 Task: Find connections with filter location Kottagūdem with filter topic #propertywith filter profile language Spanish with filter current company Barclays in India with filter school NIRMA UNIVERSITY with filter industry Professional Training and Coaching with filter service category Technical with filter keywords title Chief Executive Officer
Action: Mouse moved to (293, 187)
Screenshot: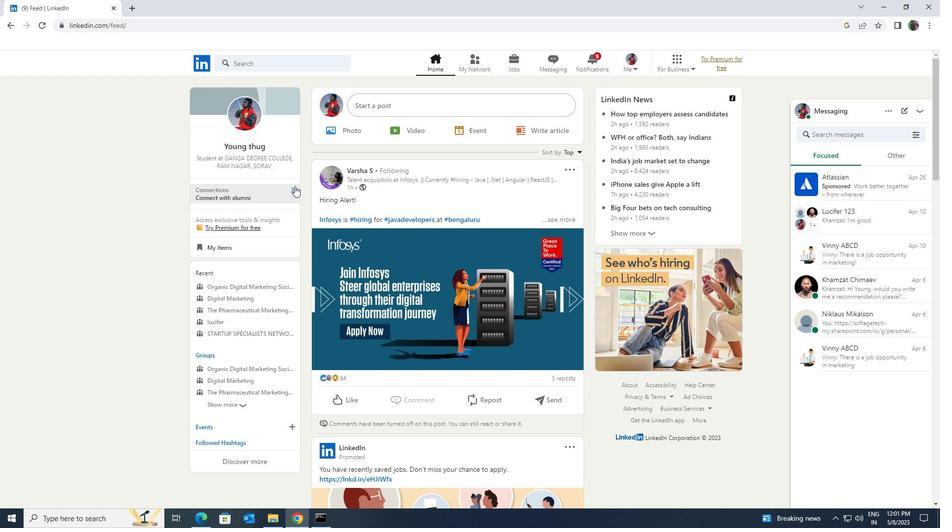 
Action: Mouse pressed left at (293, 187)
Screenshot: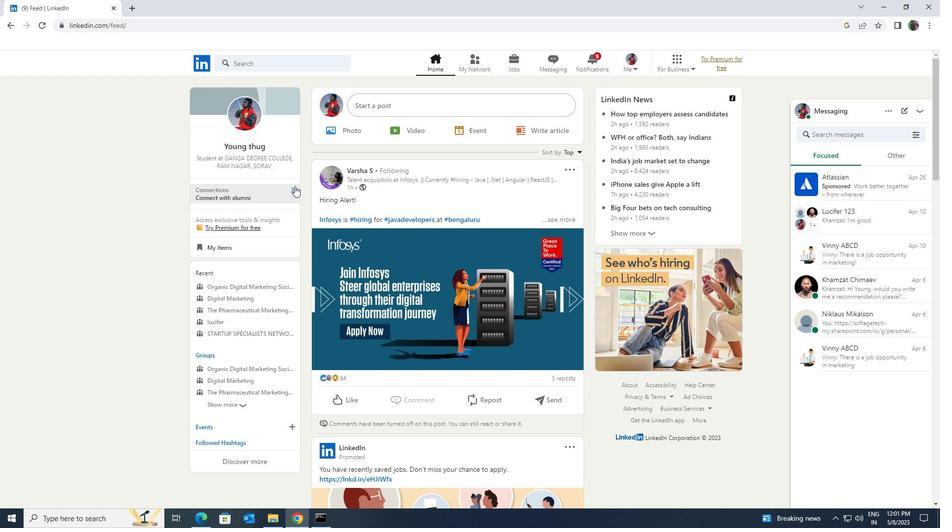 
Action: Mouse moved to (286, 117)
Screenshot: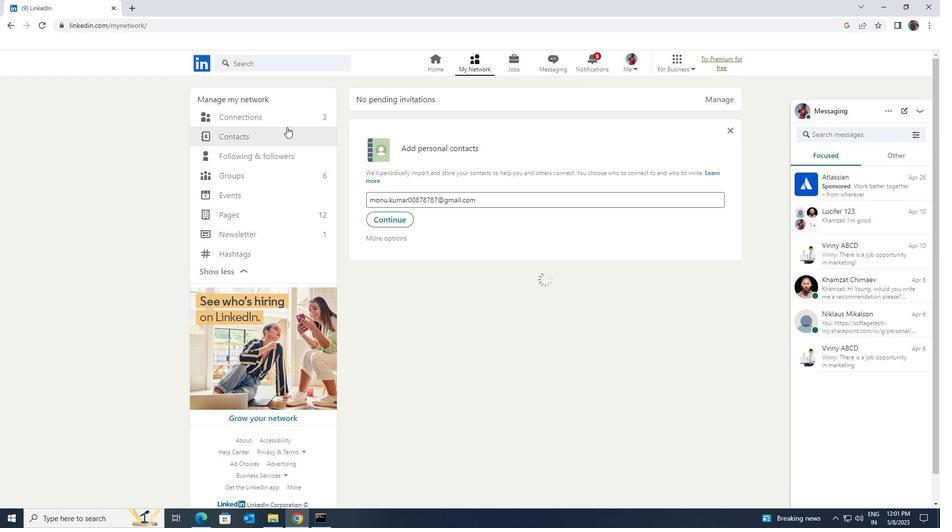 
Action: Mouse pressed left at (286, 117)
Screenshot: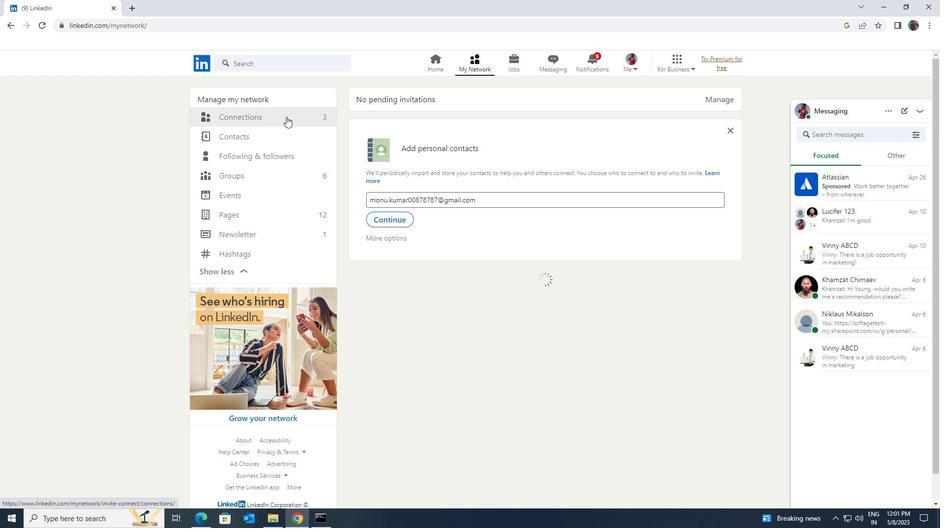 
Action: Mouse moved to (534, 118)
Screenshot: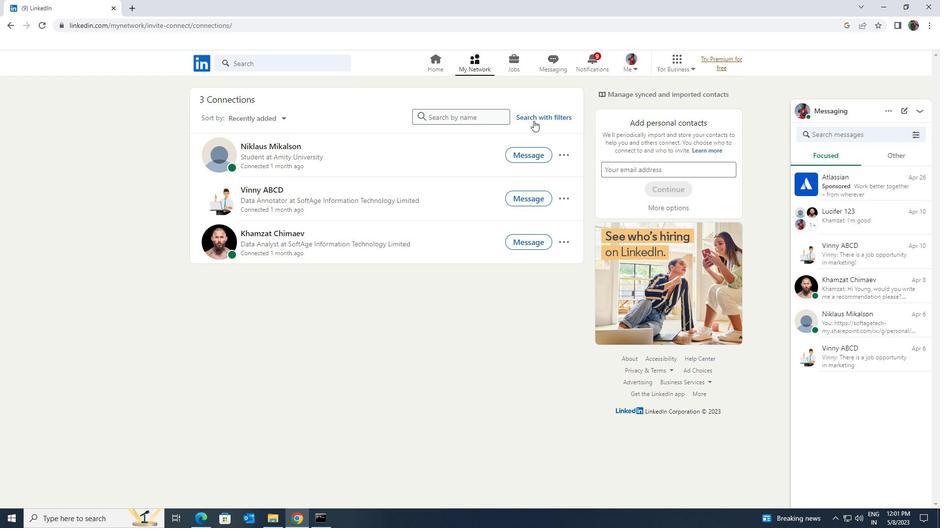 
Action: Mouse pressed left at (534, 118)
Screenshot: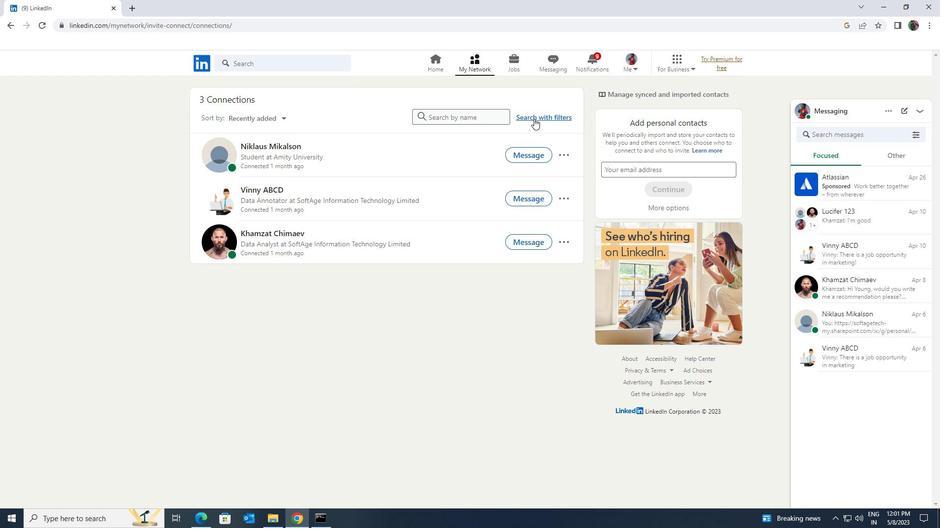
Action: Mouse moved to (503, 92)
Screenshot: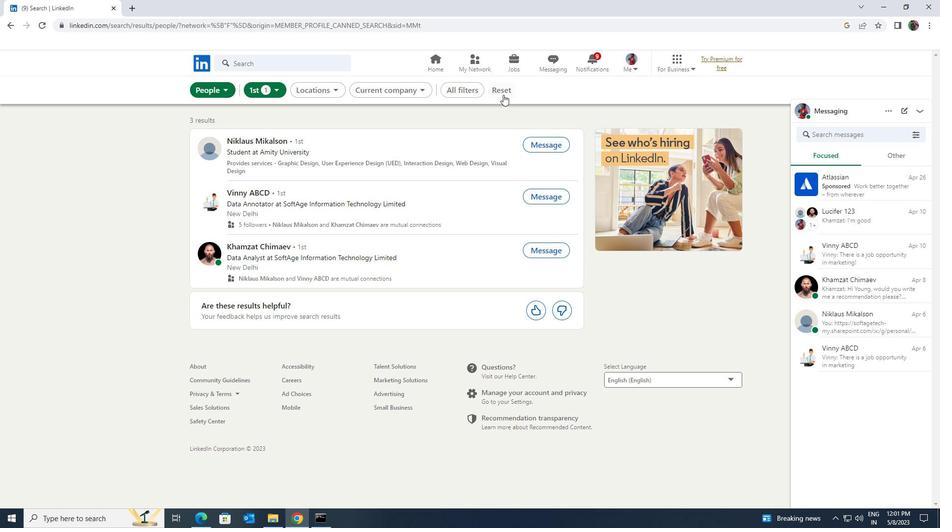 
Action: Mouse pressed left at (503, 92)
Screenshot: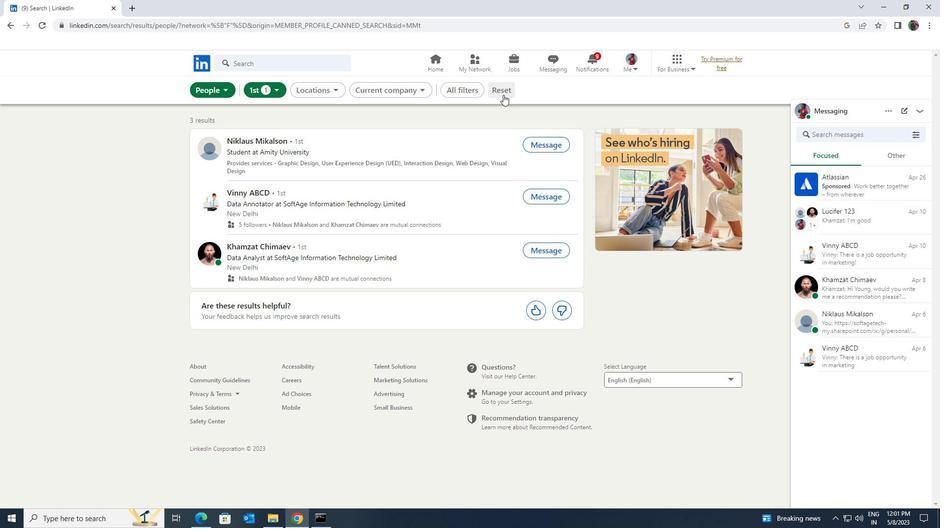 
Action: Mouse moved to (473, 92)
Screenshot: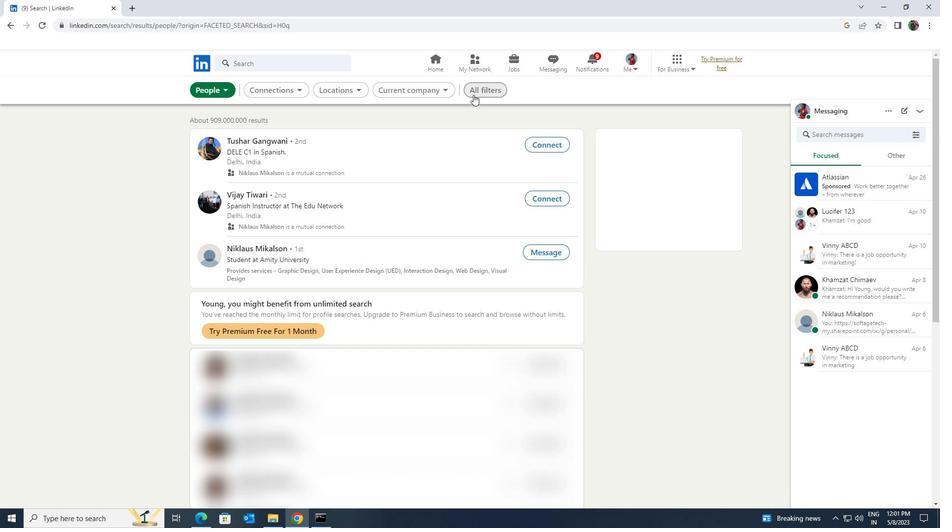 
Action: Mouse pressed left at (473, 92)
Screenshot: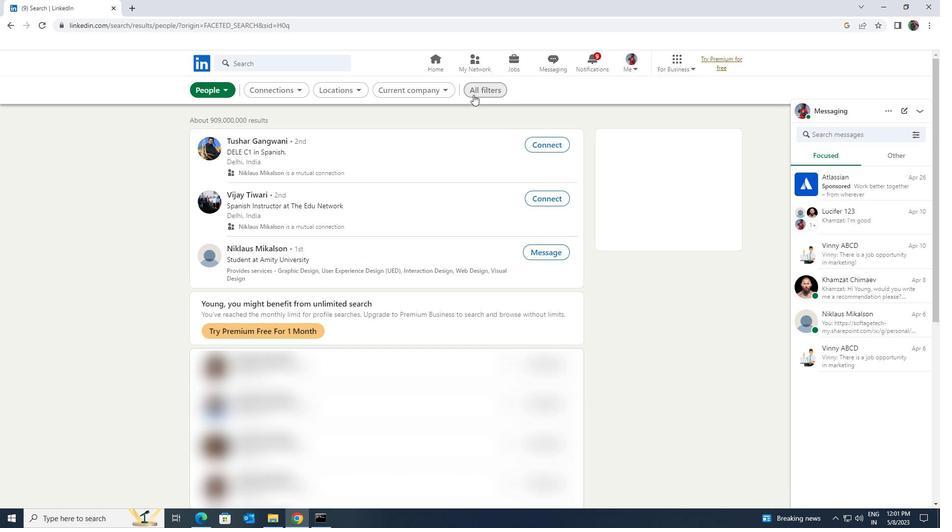 
Action: Mouse moved to (813, 386)
Screenshot: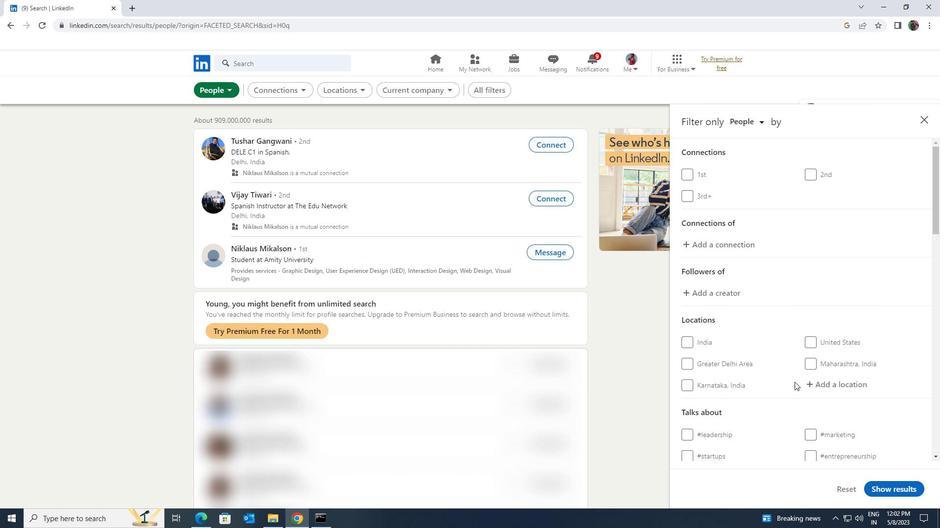 
Action: Mouse pressed left at (813, 386)
Screenshot: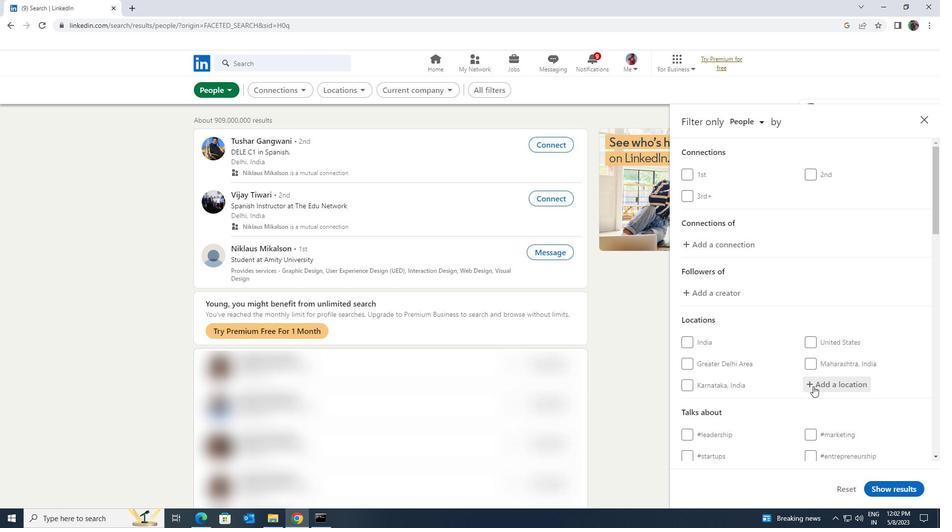 
Action: Key pressed <Key.shift>KOTTAGU
Screenshot: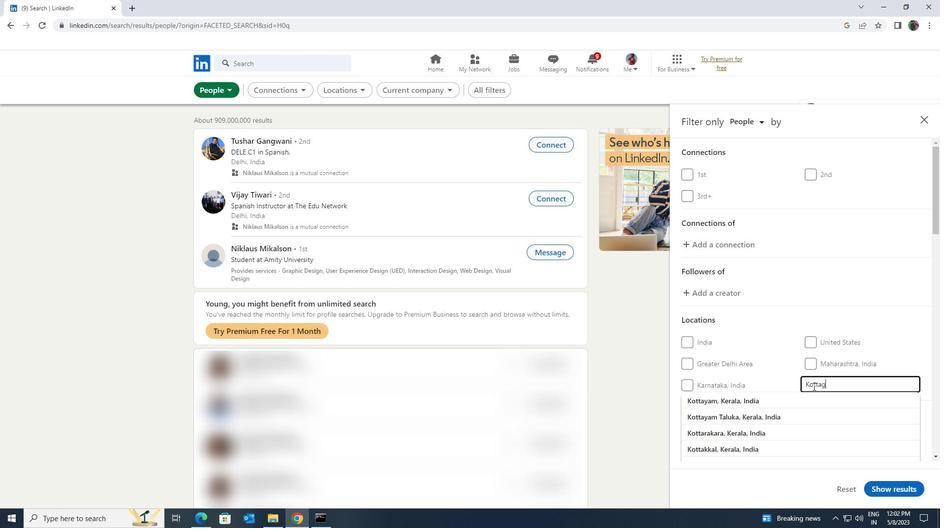 
Action: Mouse moved to (827, 394)
Screenshot: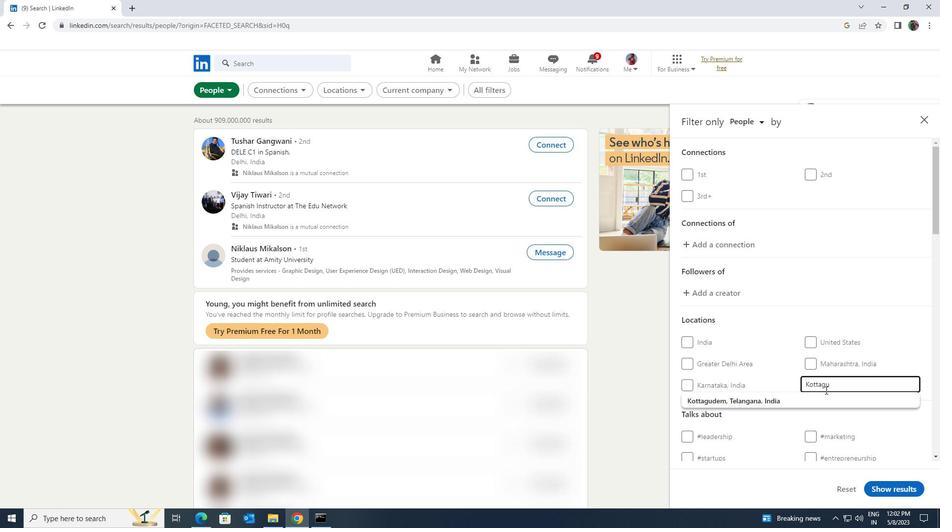 
Action: Mouse pressed left at (827, 394)
Screenshot: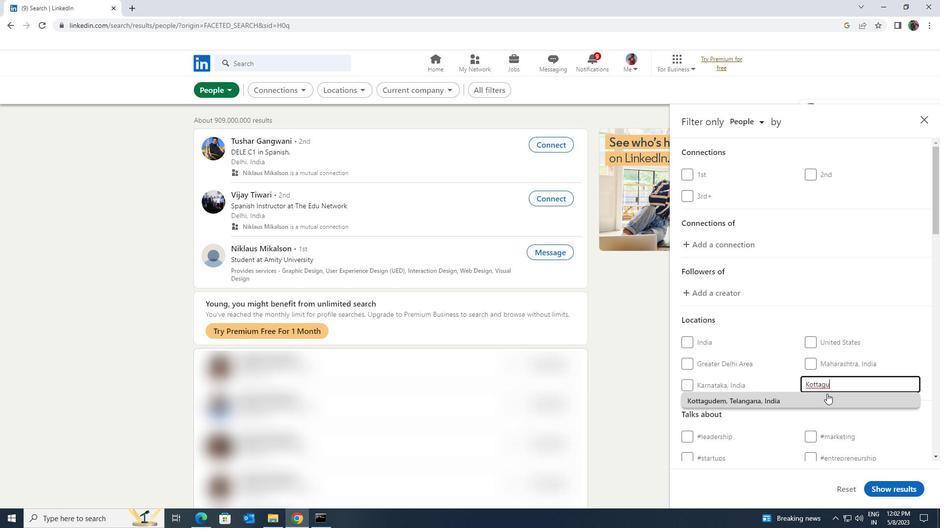 
Action: Mouse moved to (831, 392)
Screenshot: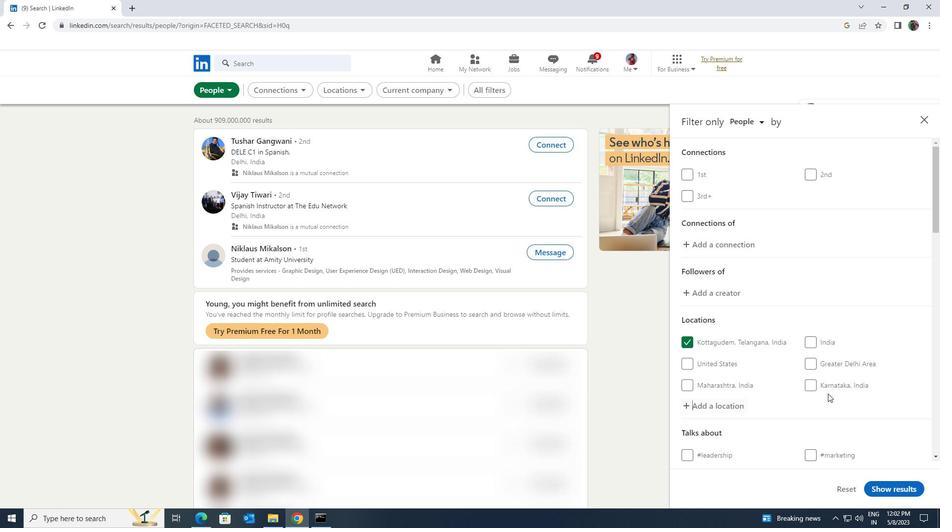 
Action: Mouse scrolled (831, 392) with delta (0, 0)
Screenshot: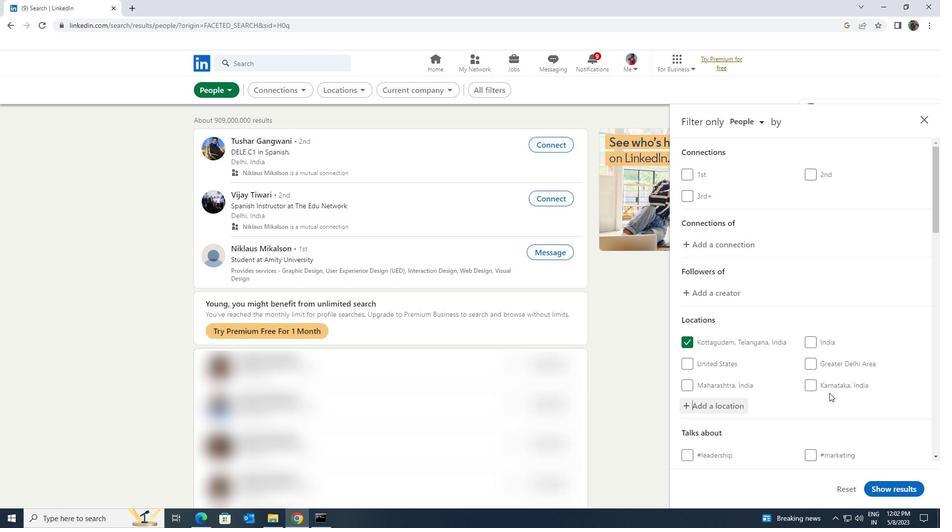 
Action: Mouse scrolled (831, 392) with delta (0, 0)
Screenshot: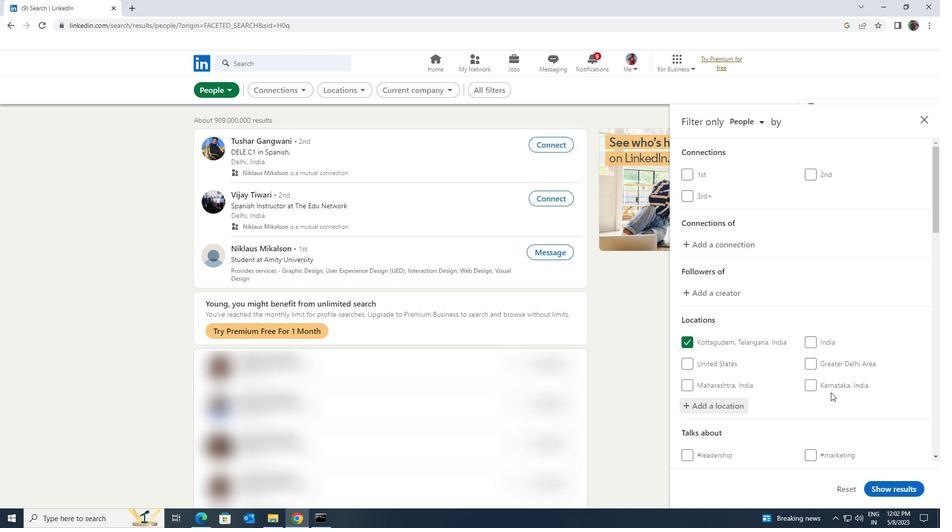 
Action: Mouse moved to (833, 391)
Screenshot: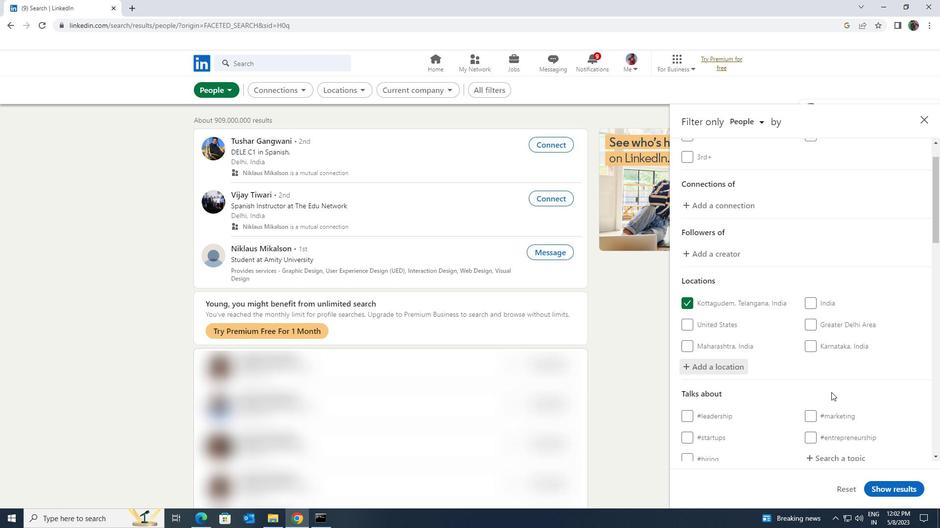 
Action: Mouse scrolled (833, 391) with delta (0, 0)
Screenshot: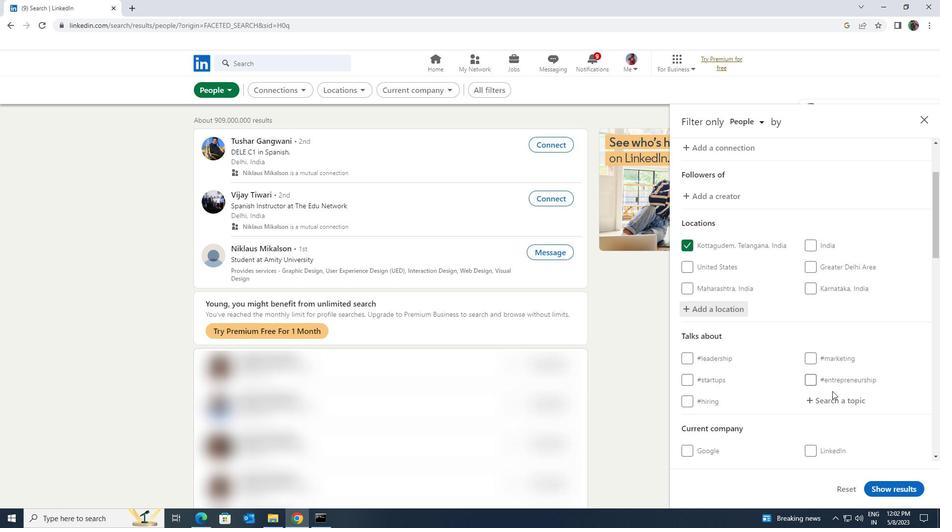 
Action: Mouse moved to (838, 356)
Screenshot: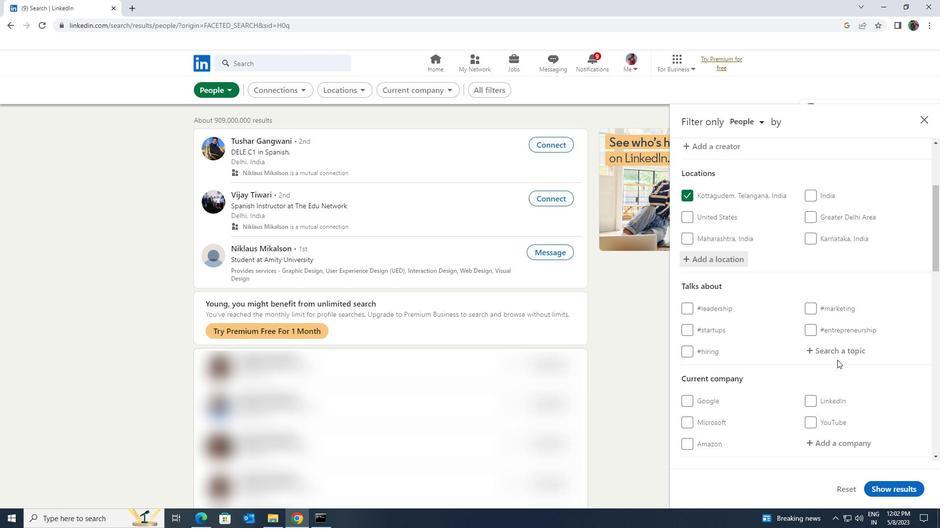 
Action: Mouse pressed left at (838, 356)
Screenshot: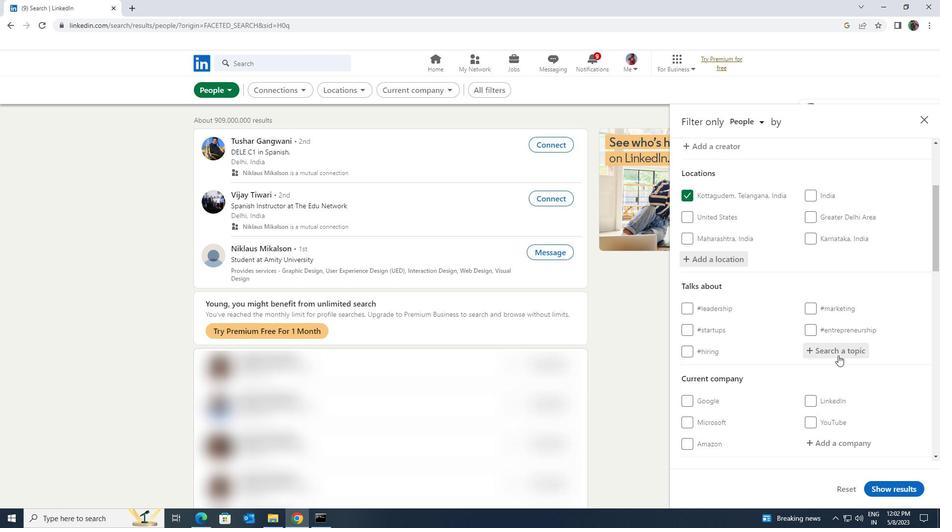 
Action: Key pressed <Key.shift>PROPERTY
Screenshot: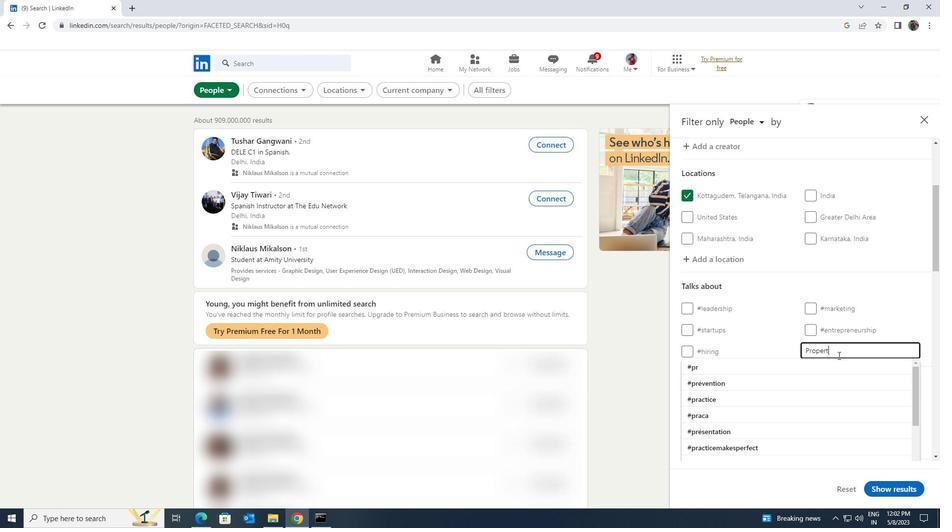 
Action: Mouse moved to (829, 377)
Screenshot: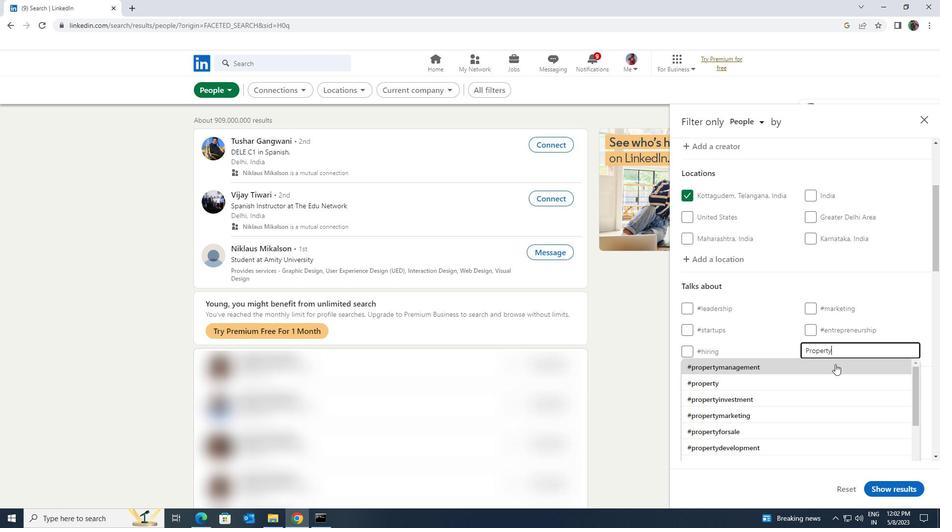
Action: Mouse pressed left at (829, 377)
Screenshot: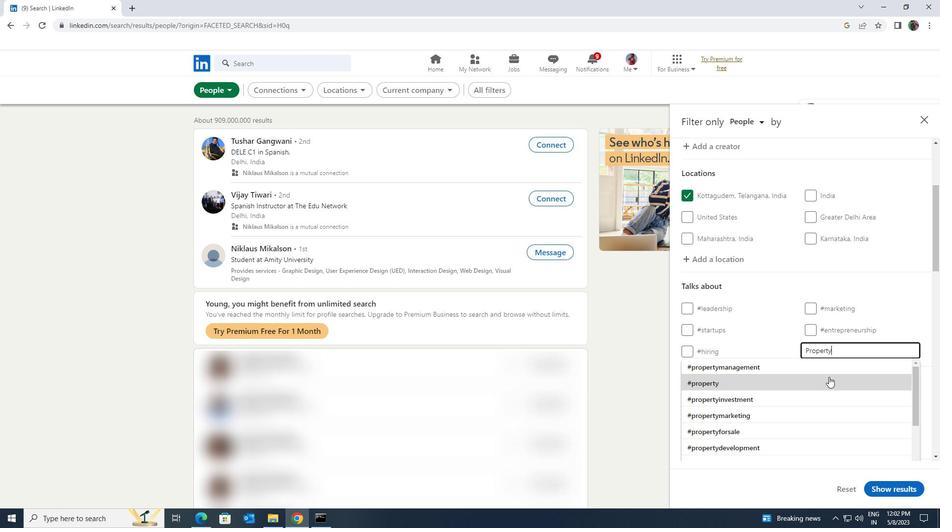 
Action: Mouse scrolled (829, 377) with delta (0, 0)
Screenshot: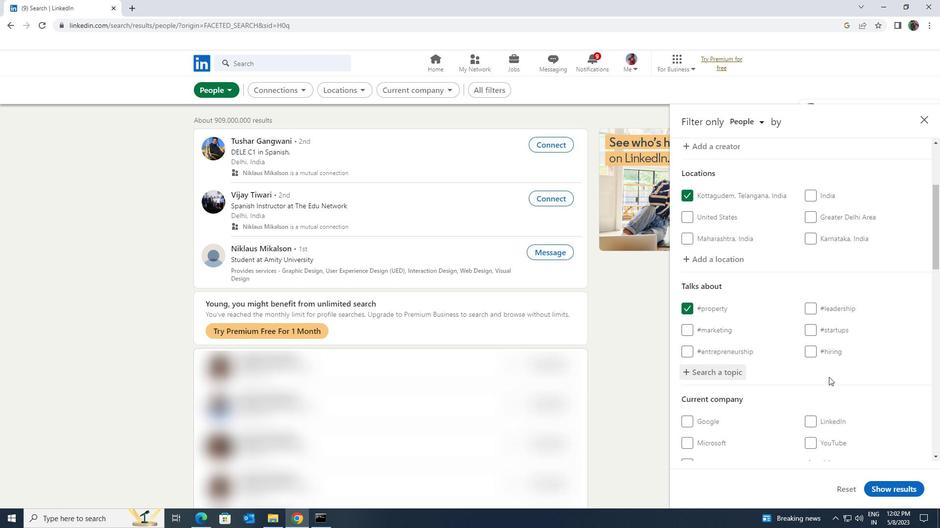 
Action: Mouse scrolled (829, 377) with delta (0, 0)
Screenshot: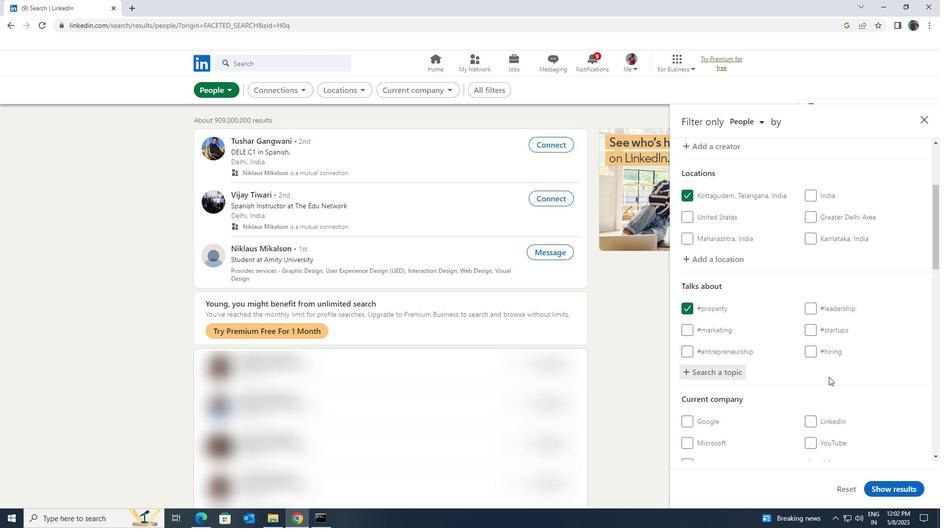 
Action: Mouse scrolled (829, 377) with delta (0, 0)
Screenshot: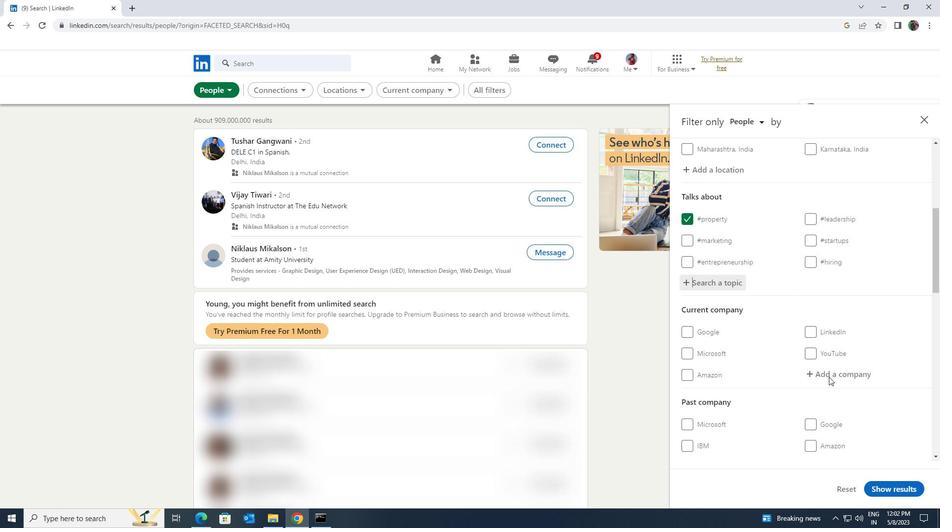 
Action: Mouse scrolled (829, 377) with delta (0, 0)
Screenshot: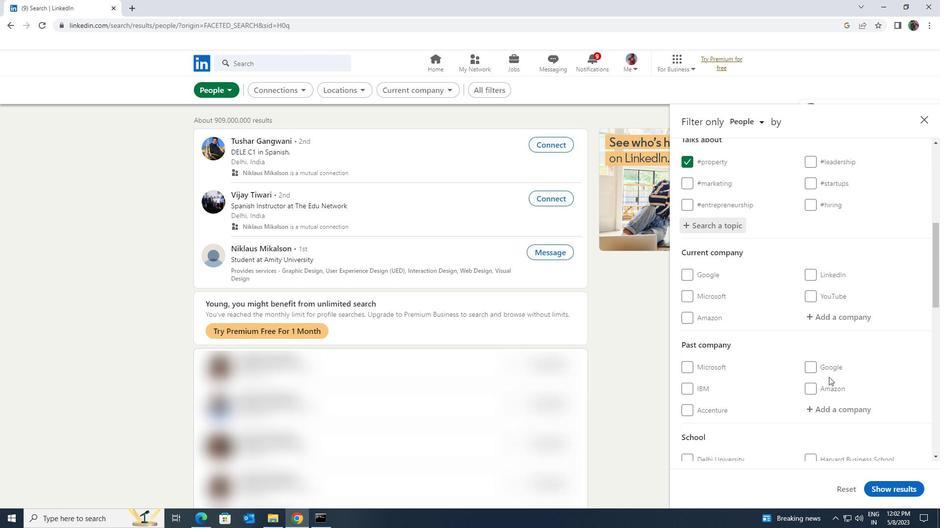
Action: Mouse scrolled (829, 377) with delta (0, 0)
Screenshot: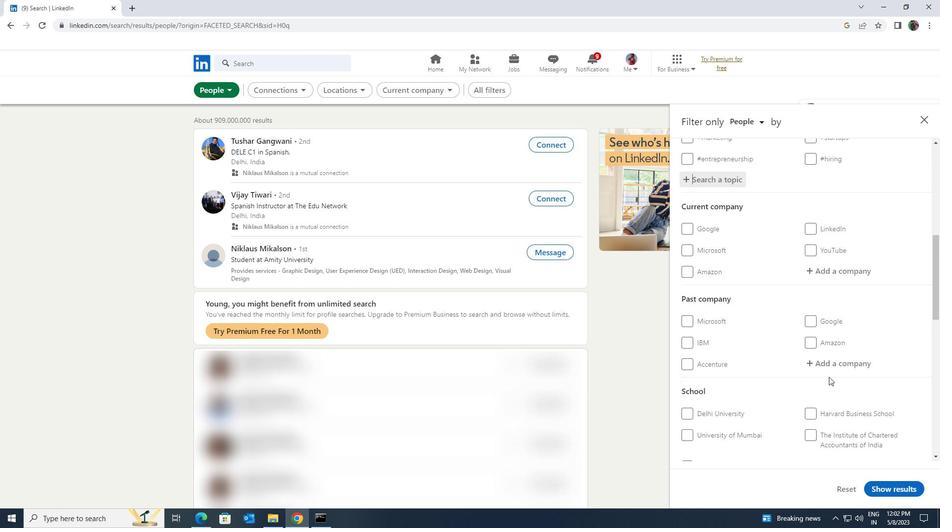 
Action: Mouse scrolled (829, 377) with delta (0, 0)
Screenshot: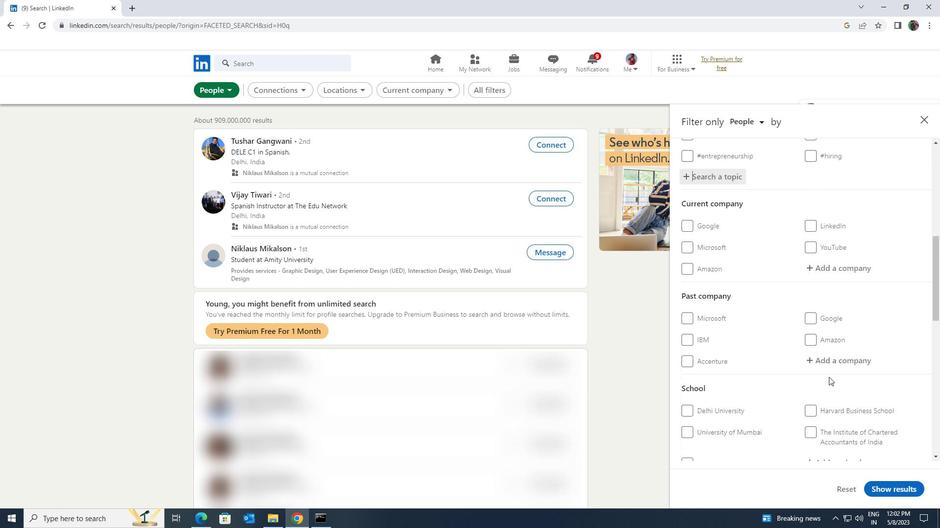 
Action: Mouse scrolled (829, 377) with delta (0, 0)
Screenshot: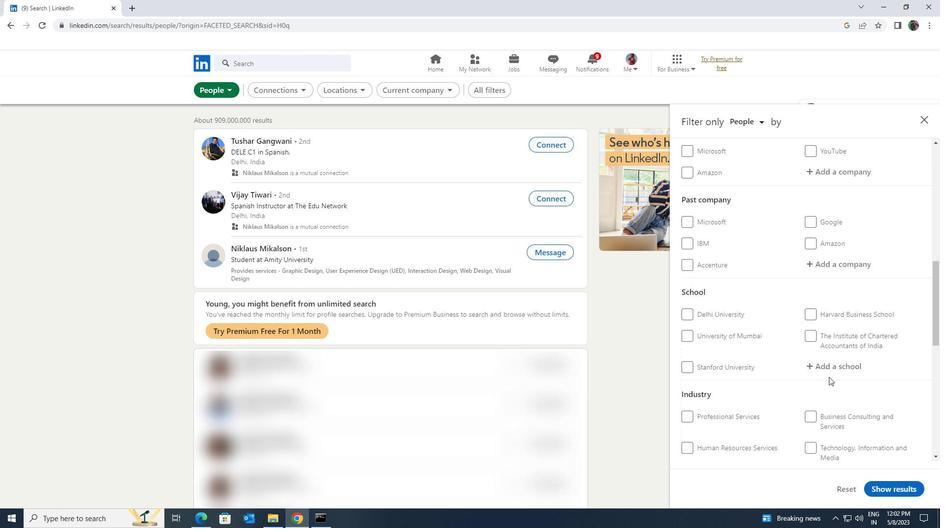 
Action: Mouse scrolled (829, 377) with delta (0, 0)
Screenshot: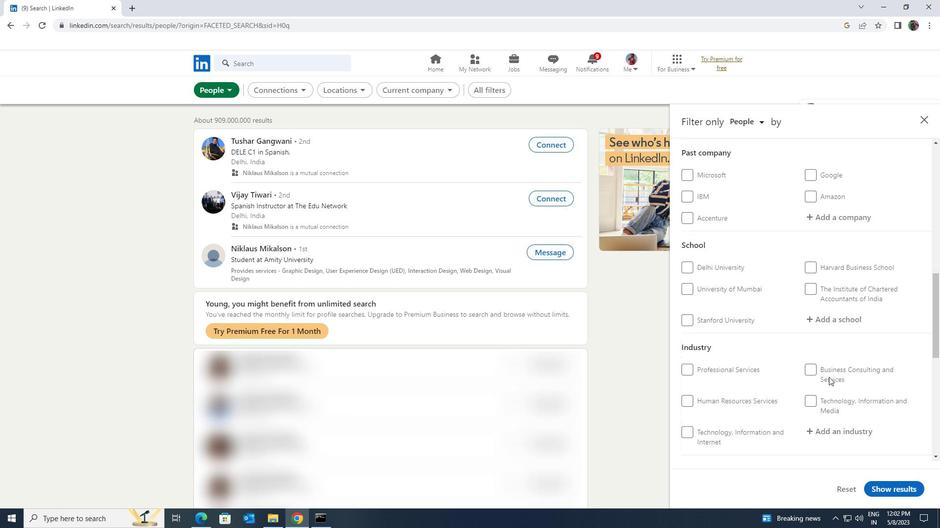 
Action: Mouse scrolled (829, 377) with delta (0, 0)
Screenshot: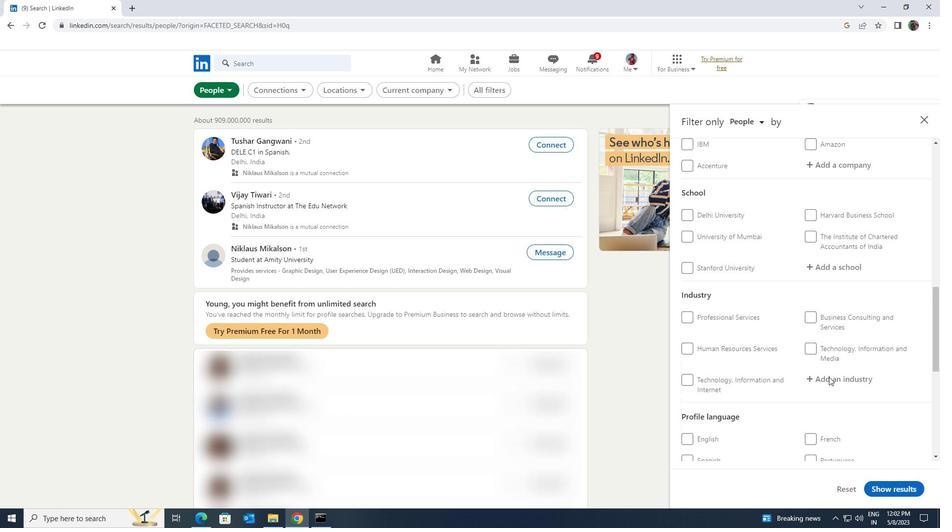 
Action: Mouse moved to (712, 414)
Screenshot: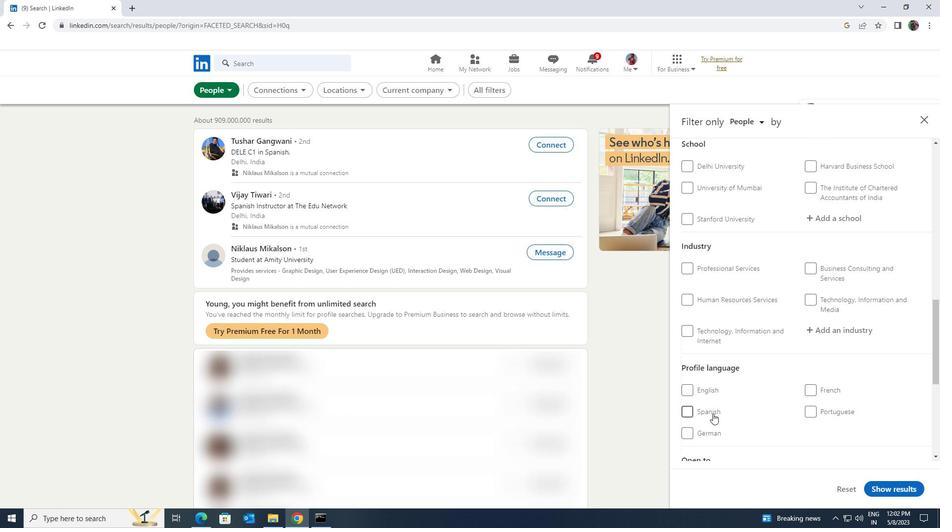 
Action: Mouse pressed left at (712, 414)
Screenshot: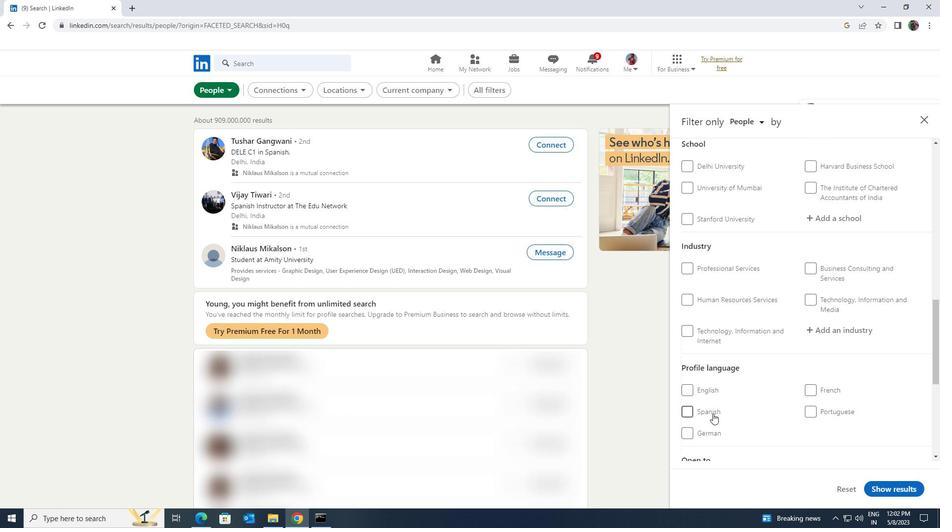
Action: Mouse moved to (766, 414)
Screenshot: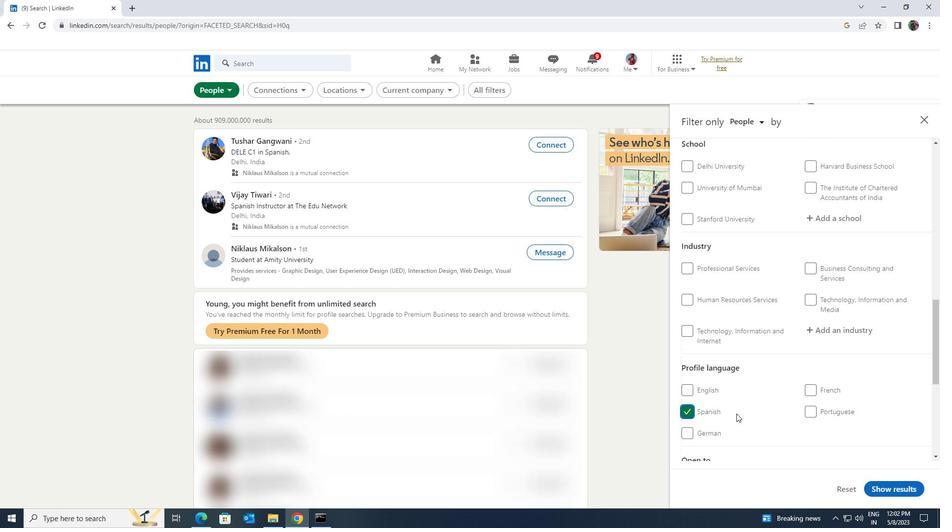 
Action: Mouse scrolled (766, 415) with delta (0, 0)
Screenshot: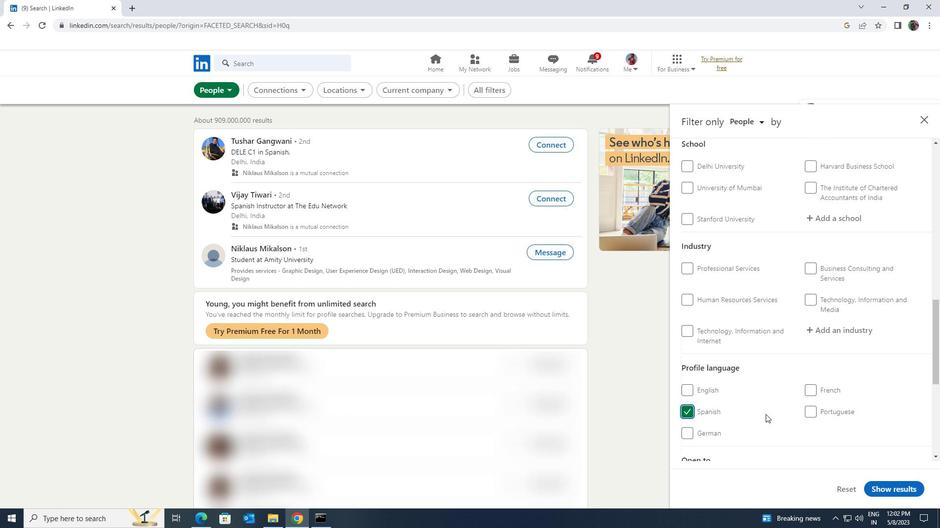 
Action: Mouse scrolled (766, 415) with delta (0, 0)
Screenshot: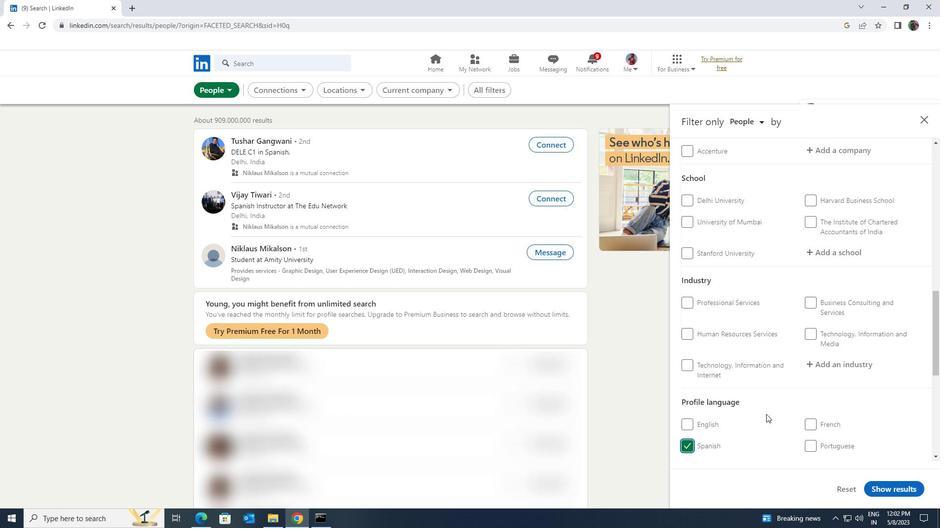
Action: Mouse scrolled (766, 415) with delta (0, 0)
Screenshot: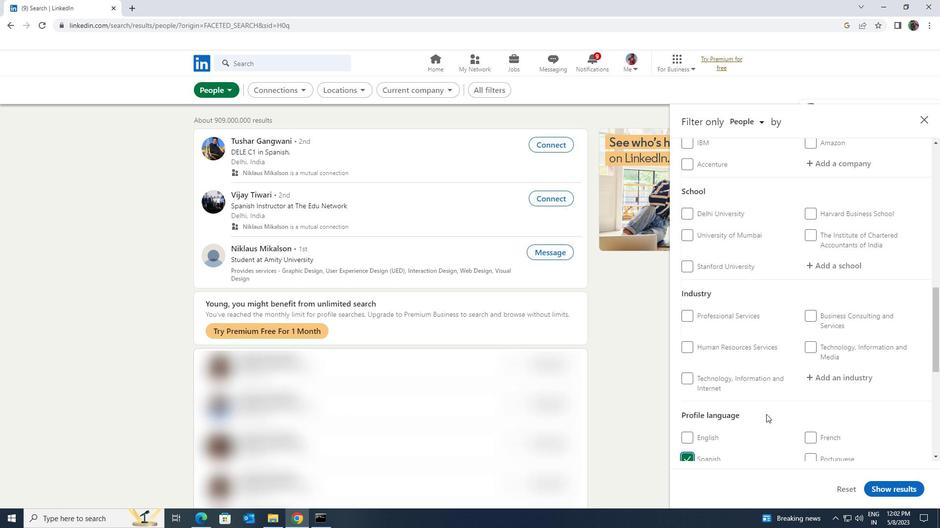 
Action: Mouse scrolled (766, 415) with delta (0, 0)
Screenshot: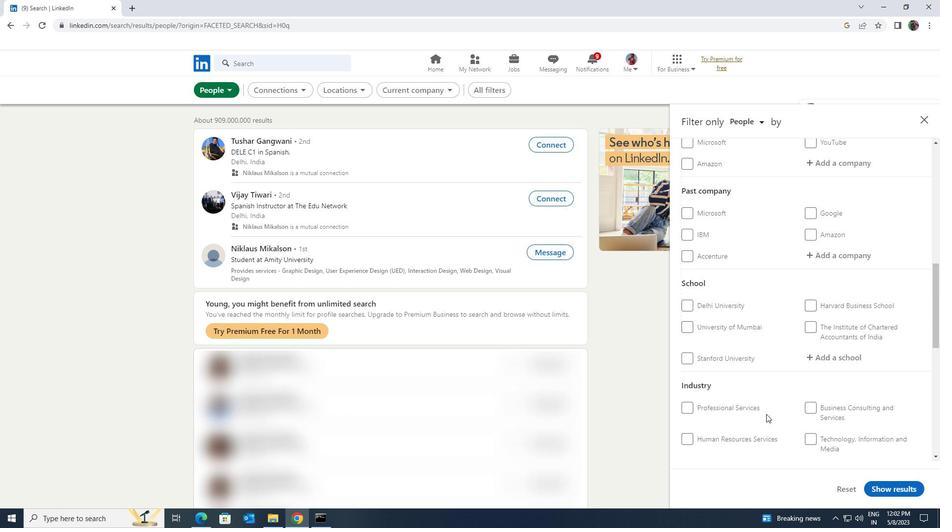 
Action: Mouse scrolled (766, 415) with delta (0, 0)
Screenshot: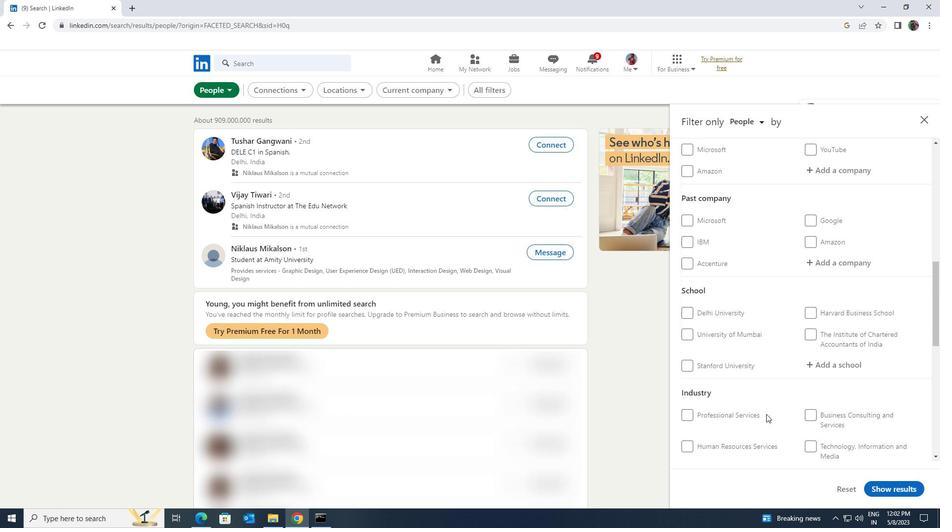 
Action: Mouse scrolled (766, 415) with delta (0, 0)
Screenshot: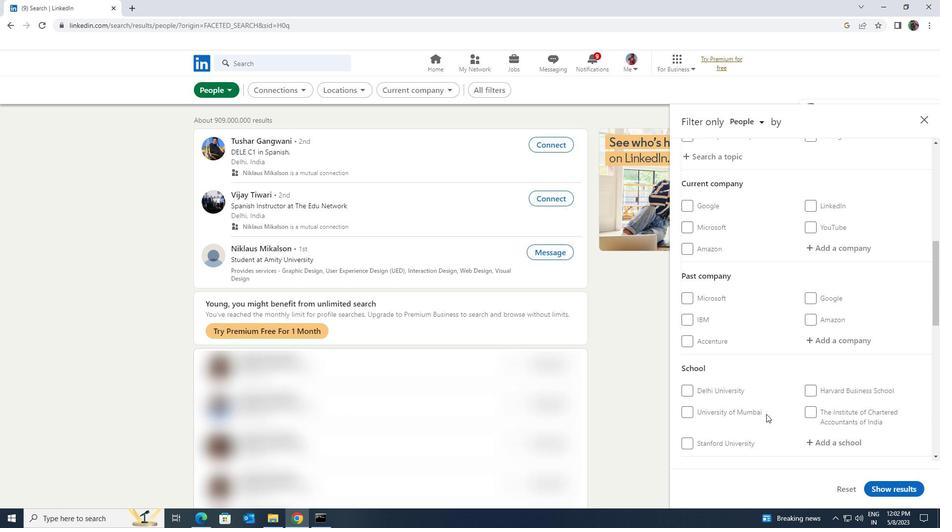 
Action: Mouse moved to (828, 322)
Screenshot: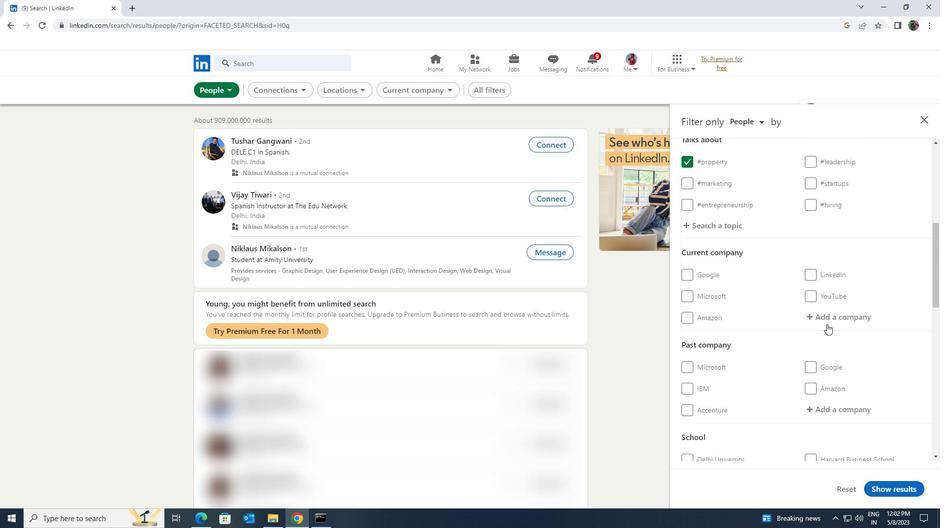 
Action: Mouse pressed left at (828, 322)
Screenshot: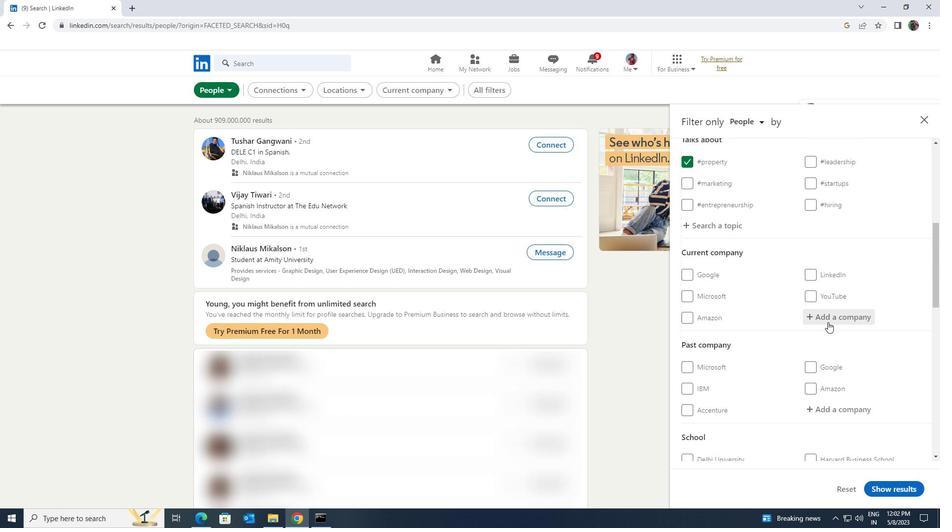 
Action: Key pressed <Key.shift><Key.shift><Key.shift><Key.shift><Key.shift><Key.shift><Key.shift><Key.shift>BARCLAYS
Screenshot: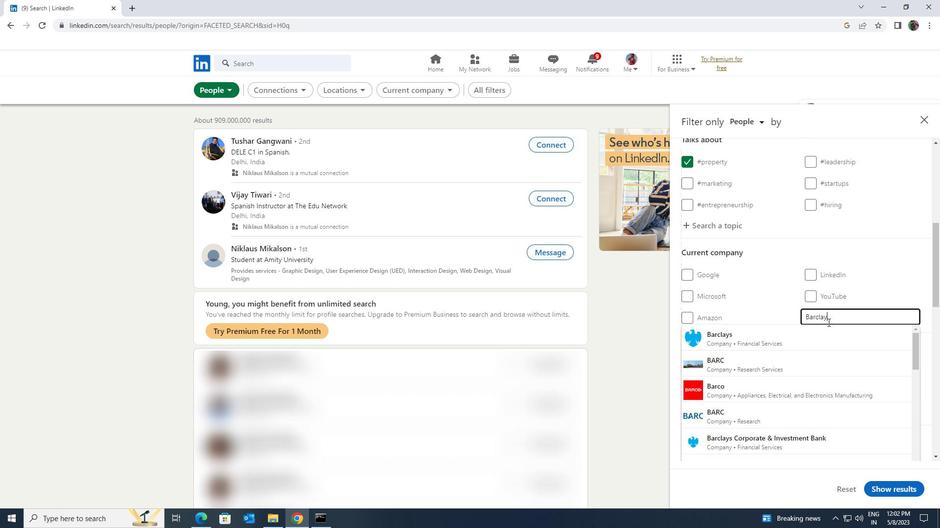 
Action: Mouse moved to (825, 330)
Screenshot: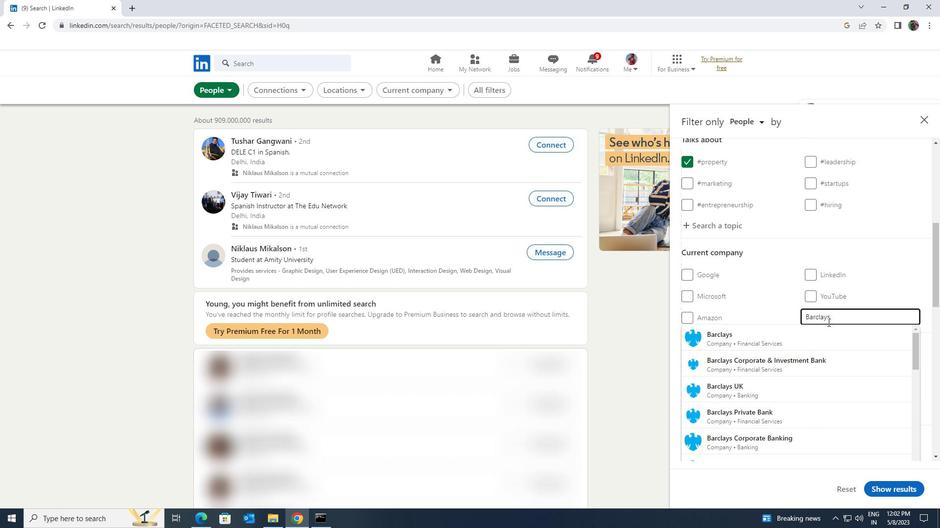 
Action: Key pressed <Key.space>IN<Key.space>INDIA
Screenshot: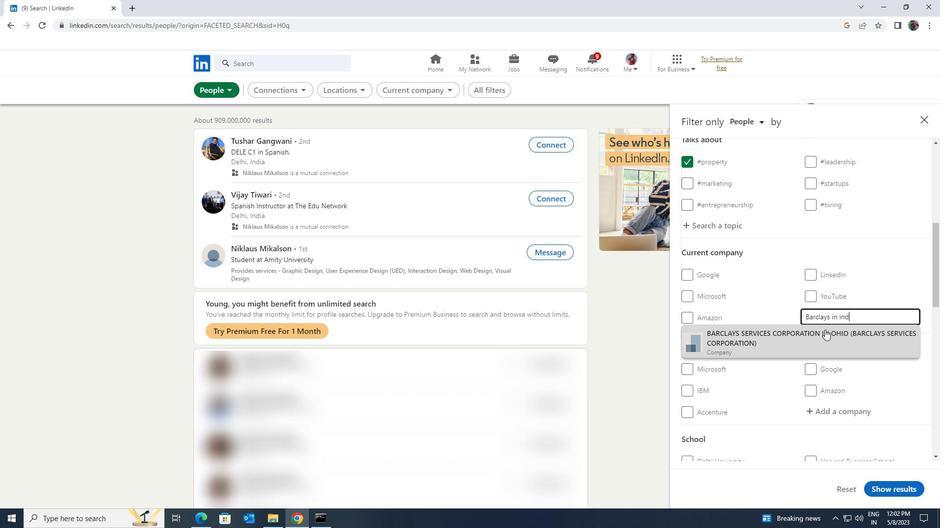 
Action: Mouse scrolled (825, 329) with delta (0, 0)
Screenshot: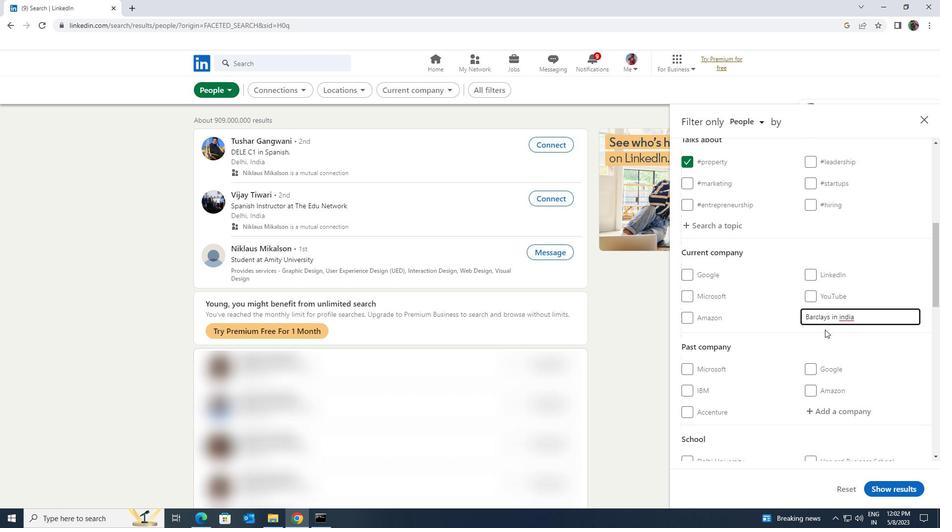 
Action: Mouse scrolled (825, 329) with delta (0, 0)
Screenshot: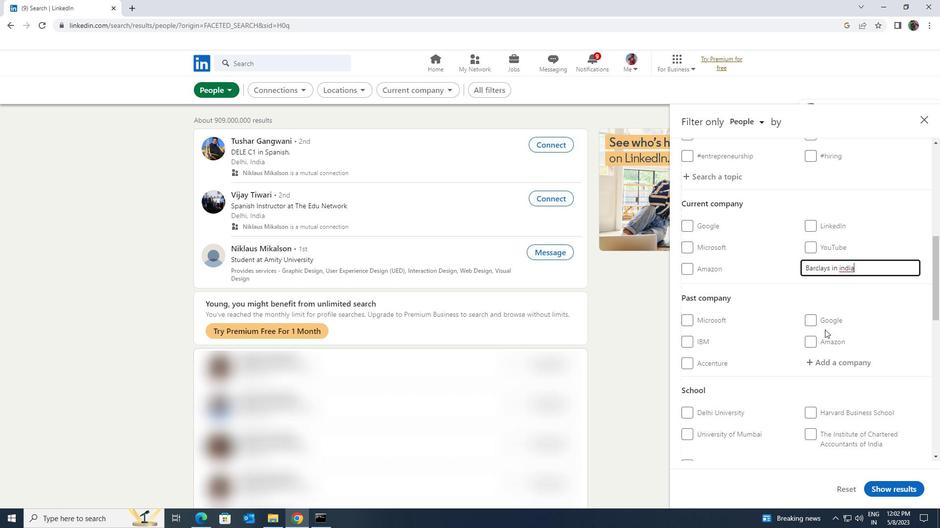 
Action: Mouse scrolled (825, 329) with delta (0, 0)
Screenshot: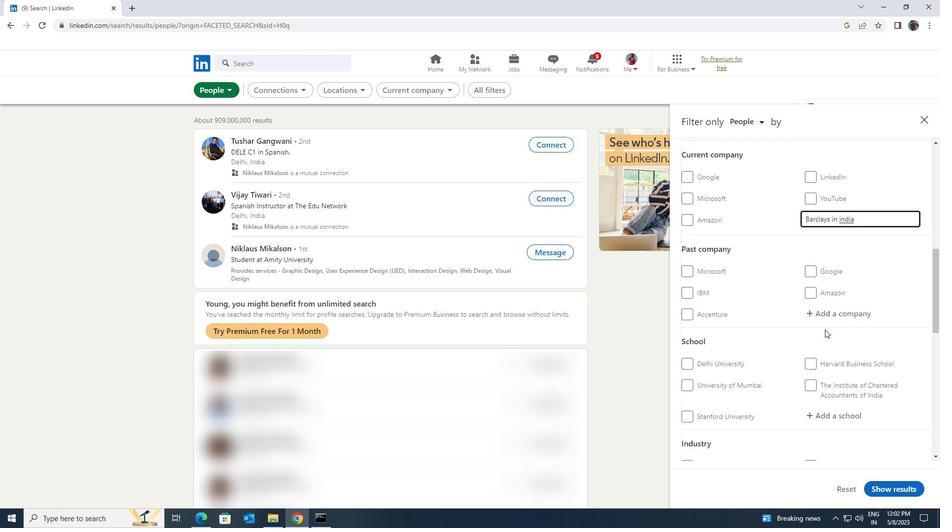 
Action: Mouse moved to (825, 364)
Screenshot: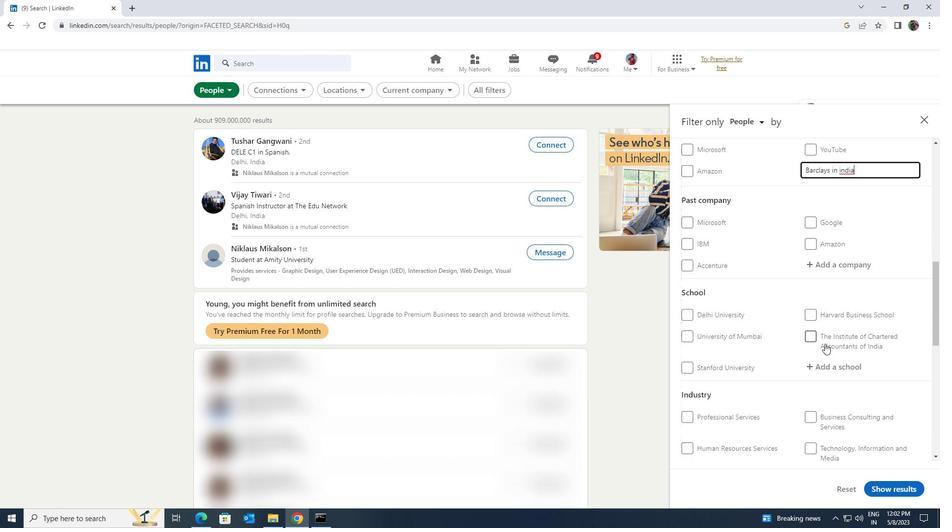
Action: Mouse pressed left at (825, 364)
Screenshot: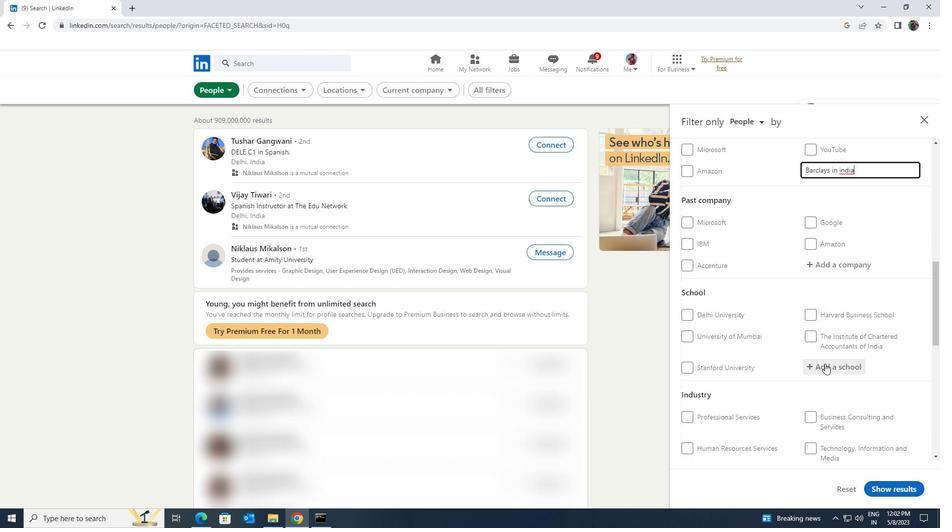 
Action: Key pressed <Key.shift><Key.shift><Key.shift><Key.shift><Key.shift><Key.shift><Key.shift><Key.shift><Key.shift><Key.shift><Key.shift><Key.shift>NIRMA<Key.space><Key.shift><Key.shift><Key.shift><Key.shift>UNI<Key.backspace><Key.shift>IVERSITY
Screenshot: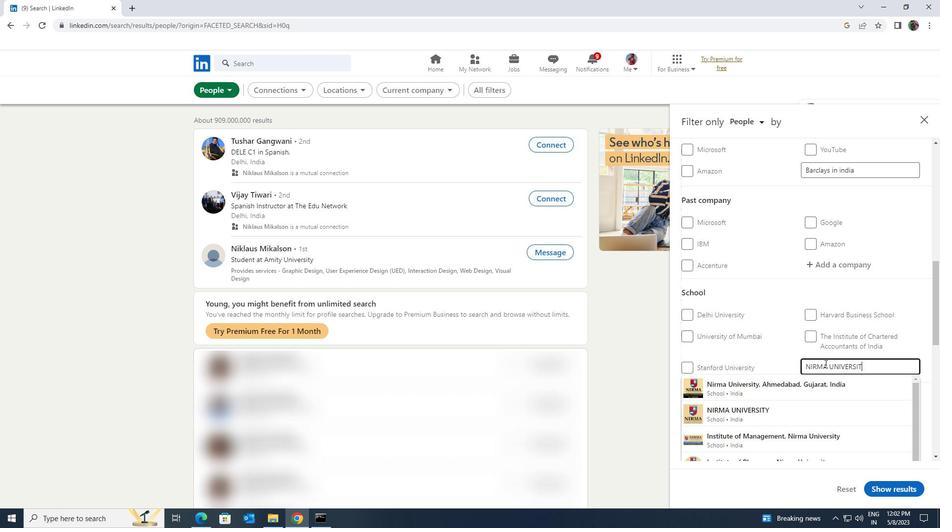 
Action: Mouse moved to (812, 405)
Screenshot: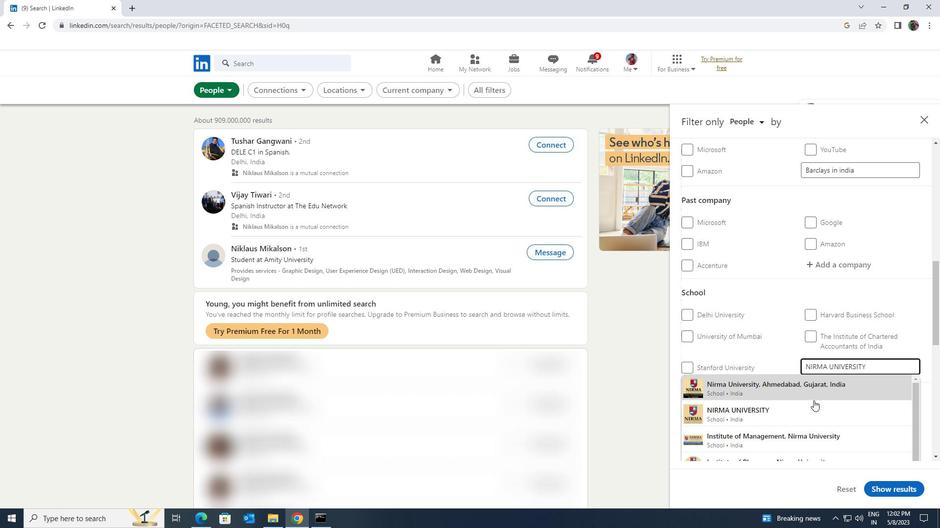 
Action: Mouse pressed left at (812, 405)
Screenshot: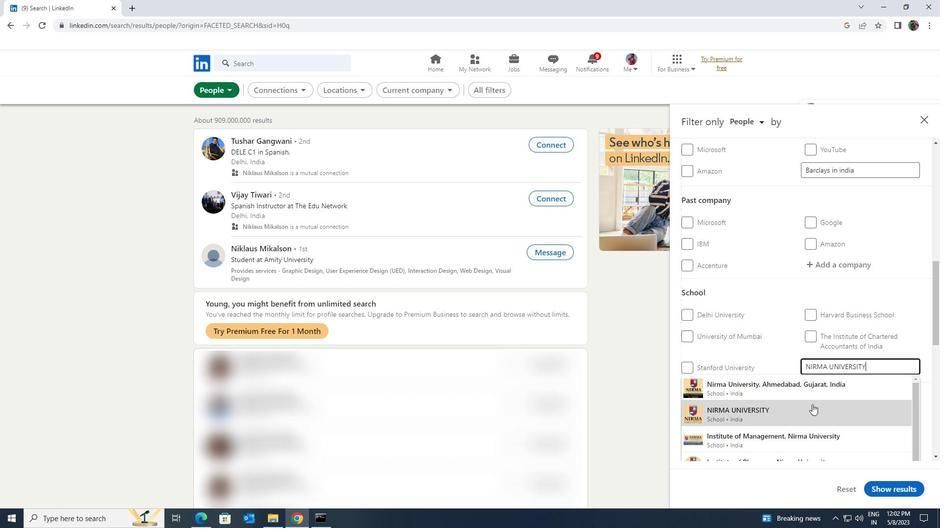 
Action: Mouse moved to (815, 397)
Screenshot: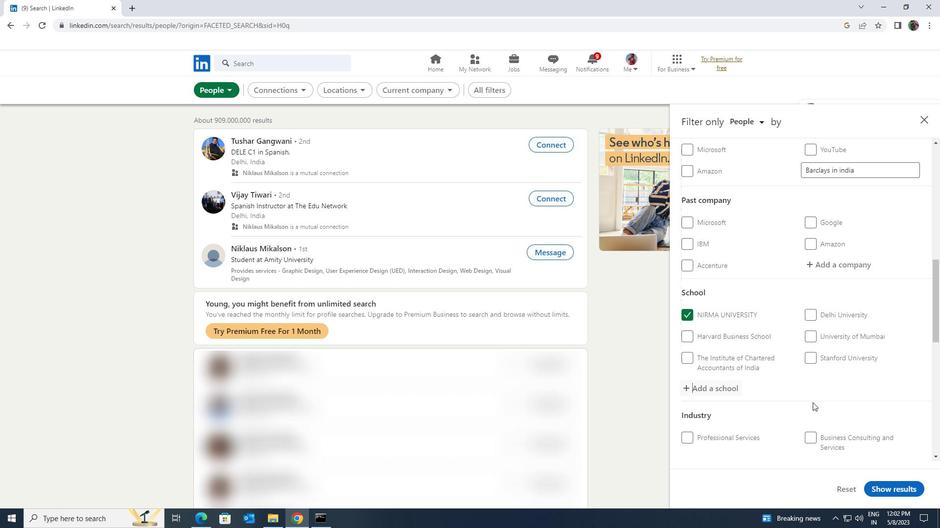 
Action: Mouse scrolled (815, 396) with delta (0, 0)
Screenshot: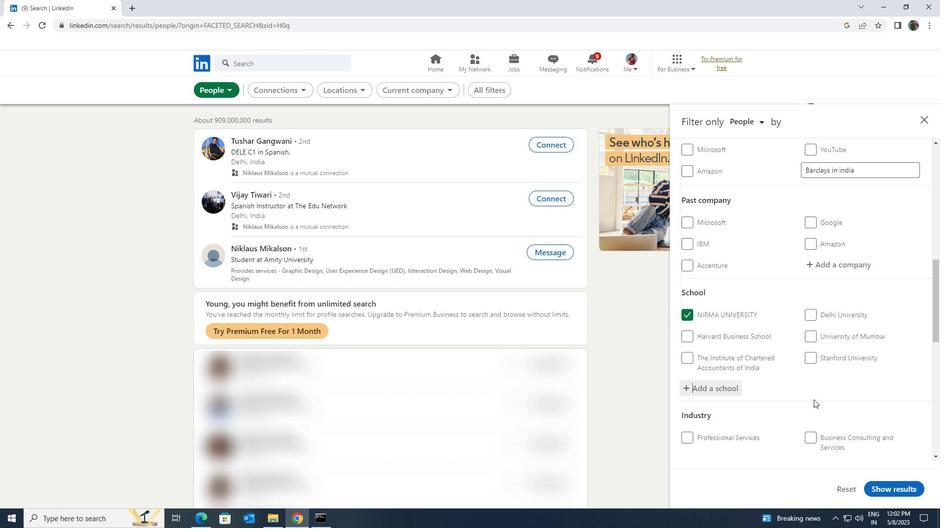 
Action: Mouse scrolled (815, 396) with delta (0, 0)
Screenshot: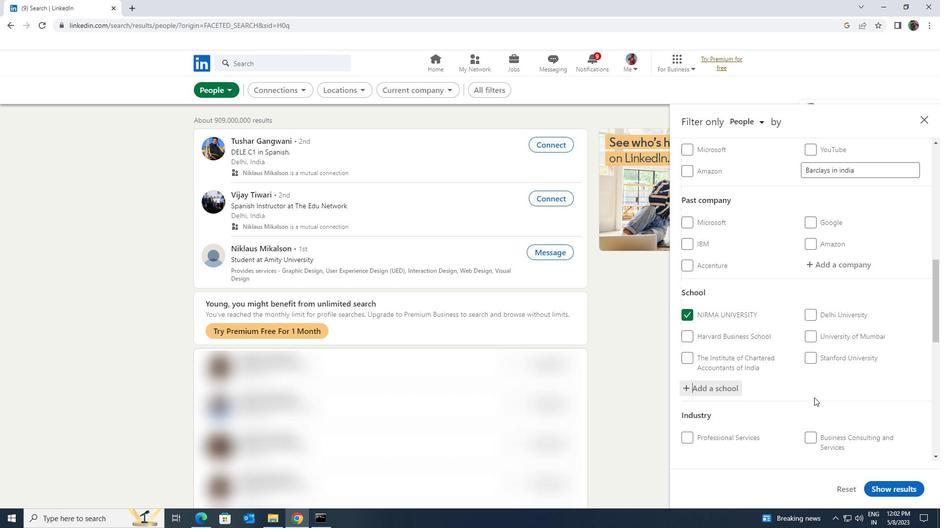 
Action: Mouse moved to (820, 397)
Screenshot: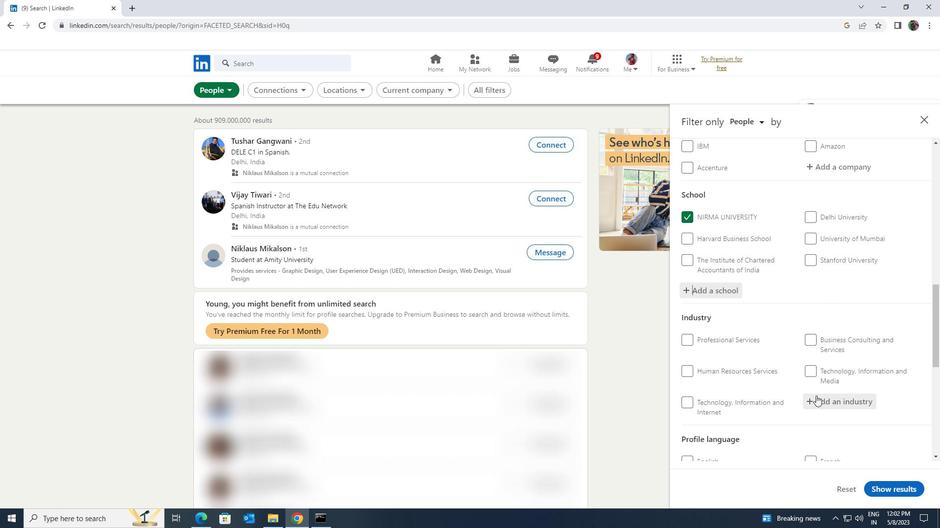 
Action: Mouse pressed left at (820, 397)
Screenshot: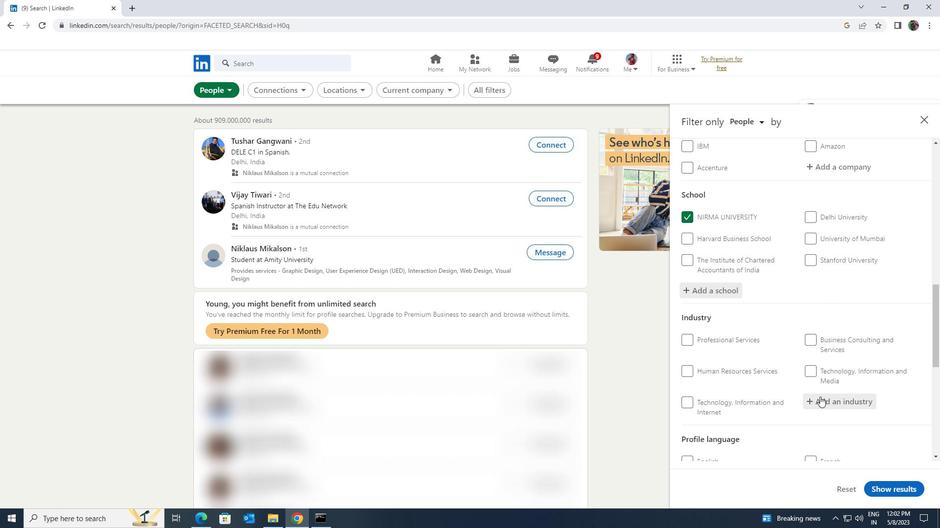 
Action: Key pressed <Key.shift><Key.shift><Key.shift><Key.shift><Key.shift><Key.shift><Key.shift><Key.shift><Key.shift>PRE<Key.backspace>OFEE<Key.backspace>SSU<Key.backspace>IONAL<Key.space><Key.shift>TRA
Screenshot: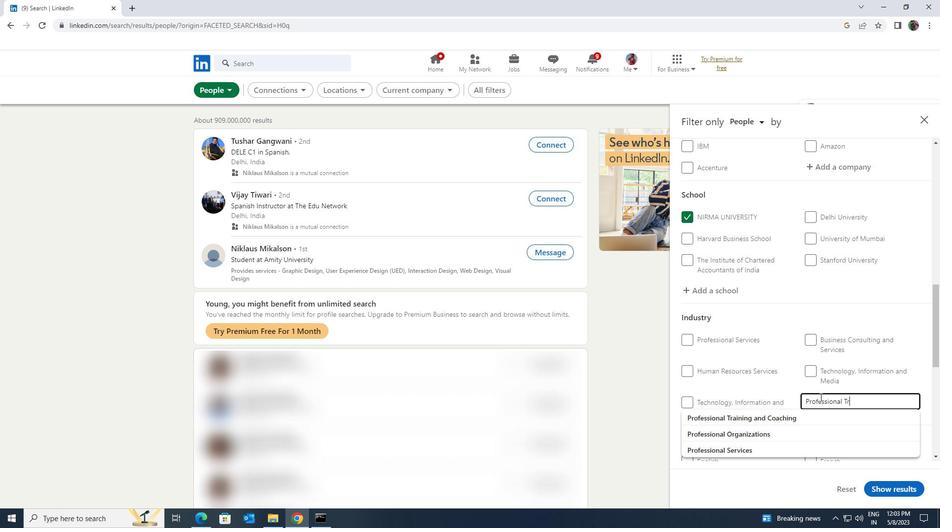 
Action: Mouse moved to (817, 412)
Screenshot: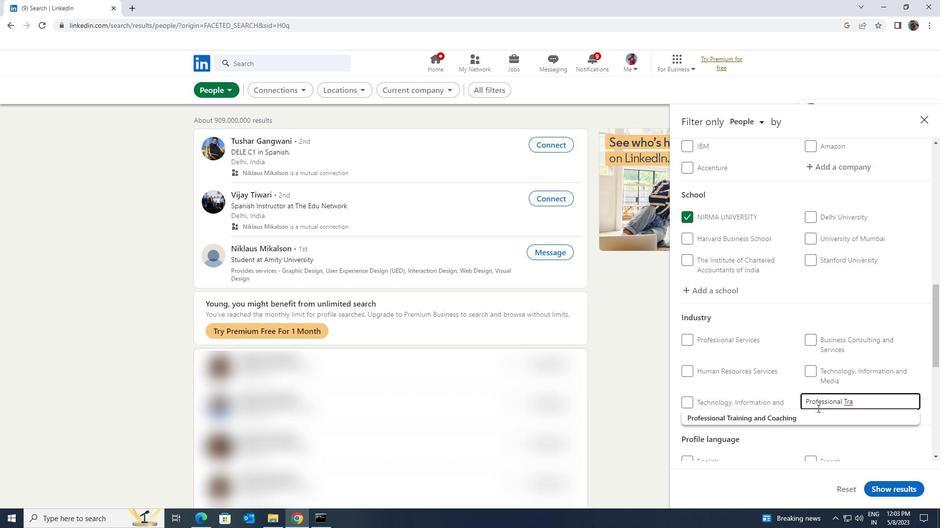 
Action: Mouse pressed left at (817, 412)
Screenshot: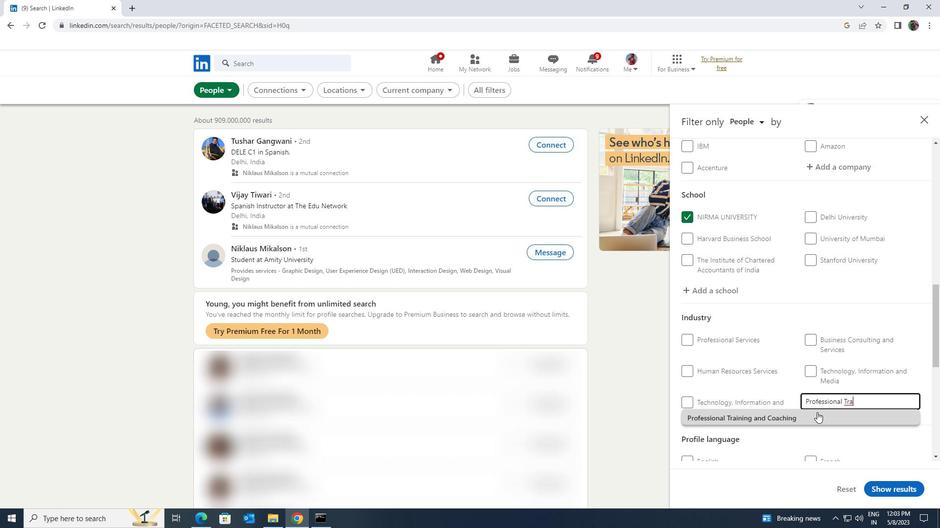 
Action: Mouse moved to (825, 388)
Screenshot: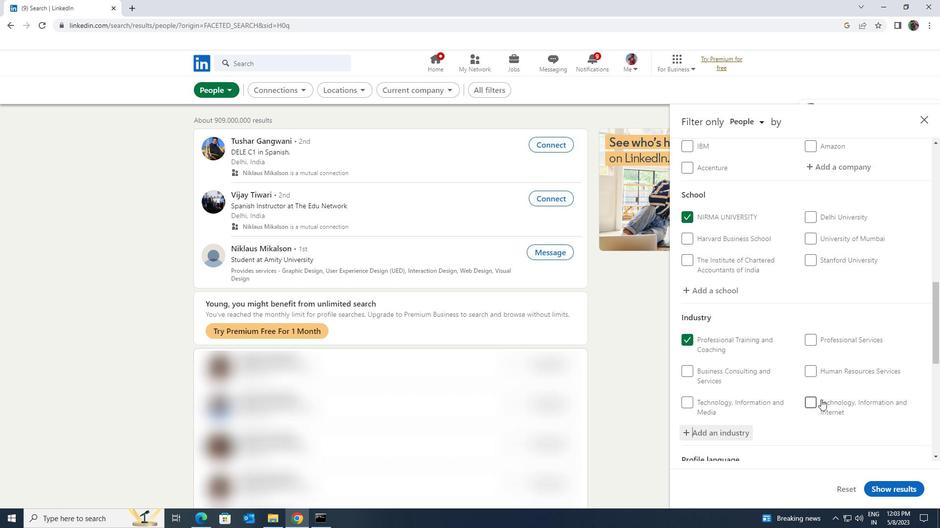 
Action: Mouse scrolled (825, 388) with delta (0, 0)
Screenshot: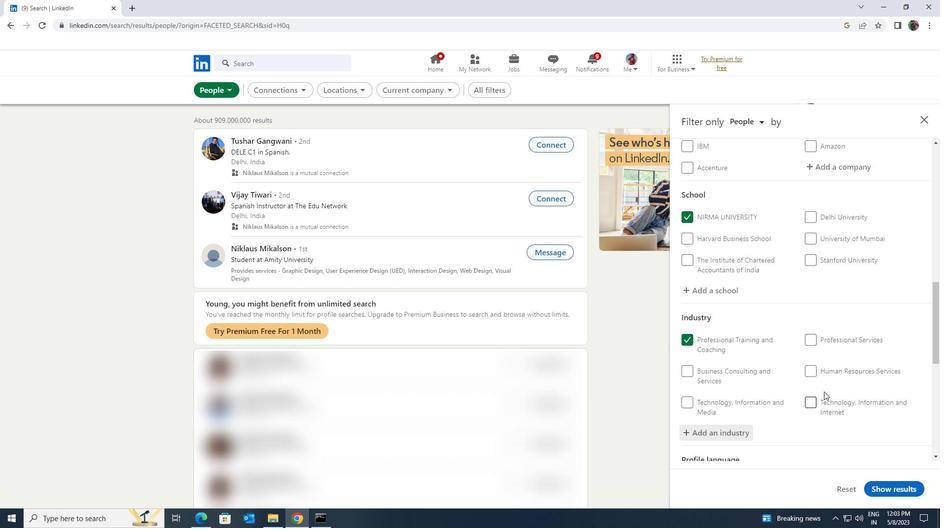 
Action: Mouse scrolled (825, 388) with delta (0, 0)
Screenshot: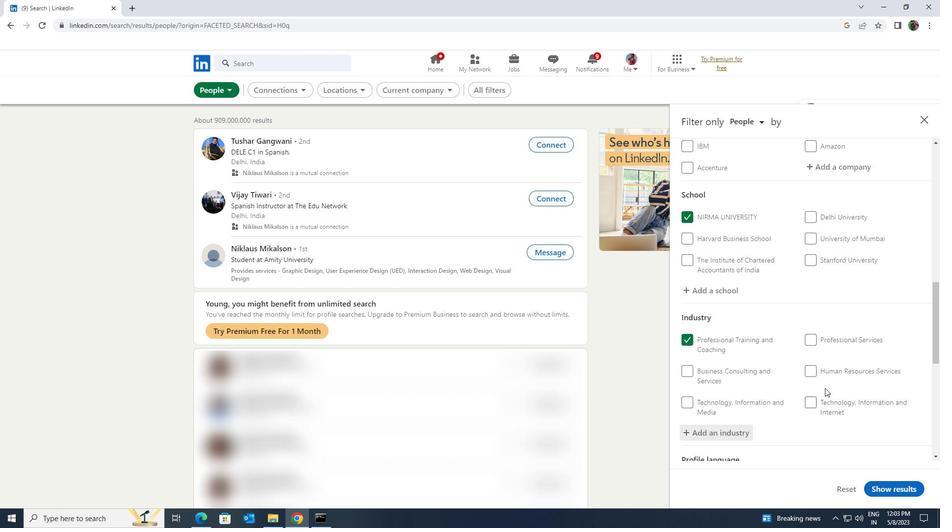 
Action: Mouse scrolled (825, 388) with delta (0, 0)
Screenshot: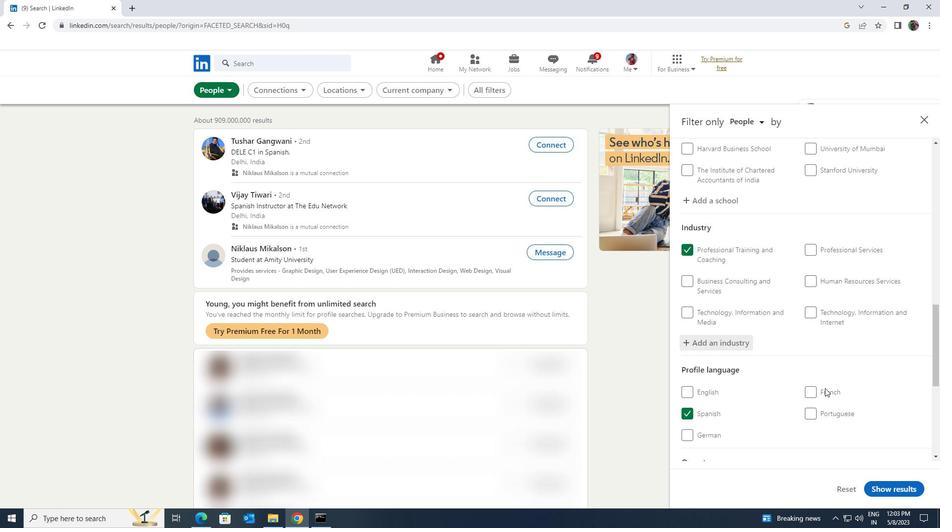 
Action: Mouse scrolled (825, 388) with delta (0, 0)
Screenshot: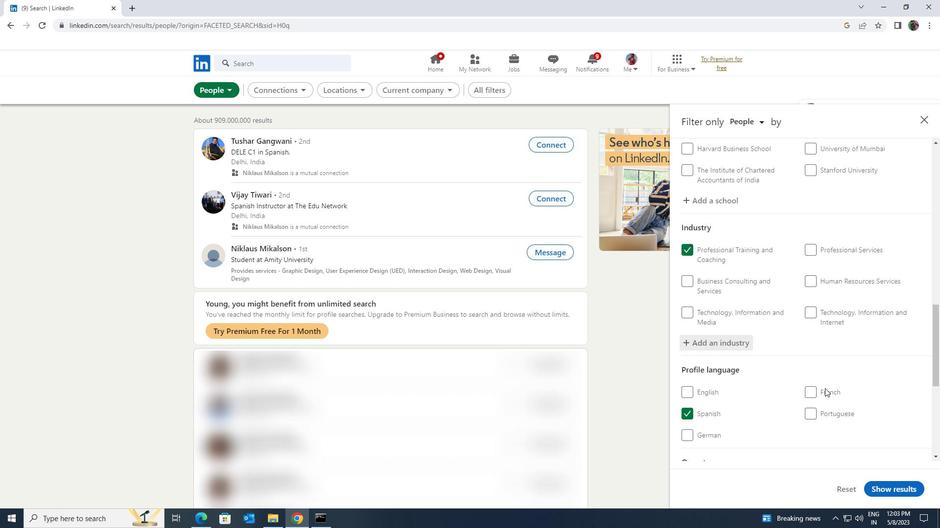 
Action: Mouse scrolled (825, 388) with delta (0, 0)
Screenshot: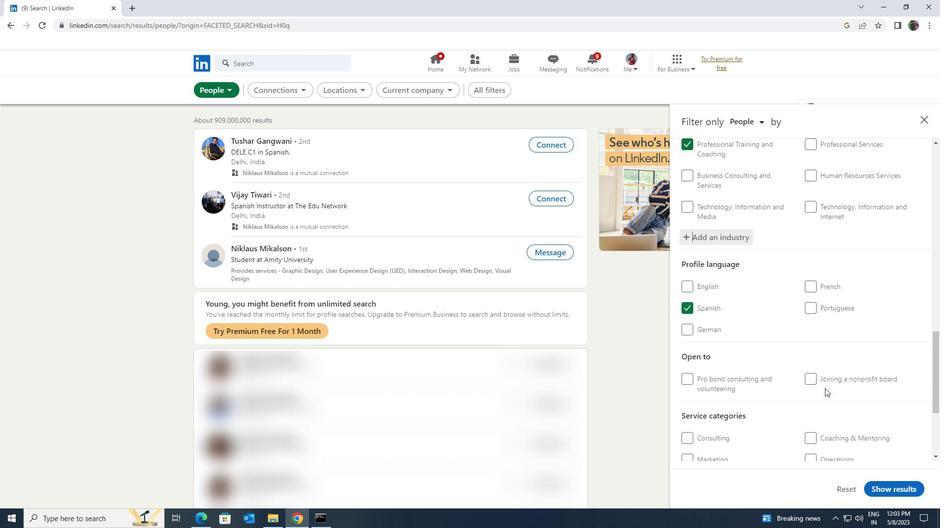 
Action: Mouse scrolled (825, 388) with delta (0, 0)
Screenshot: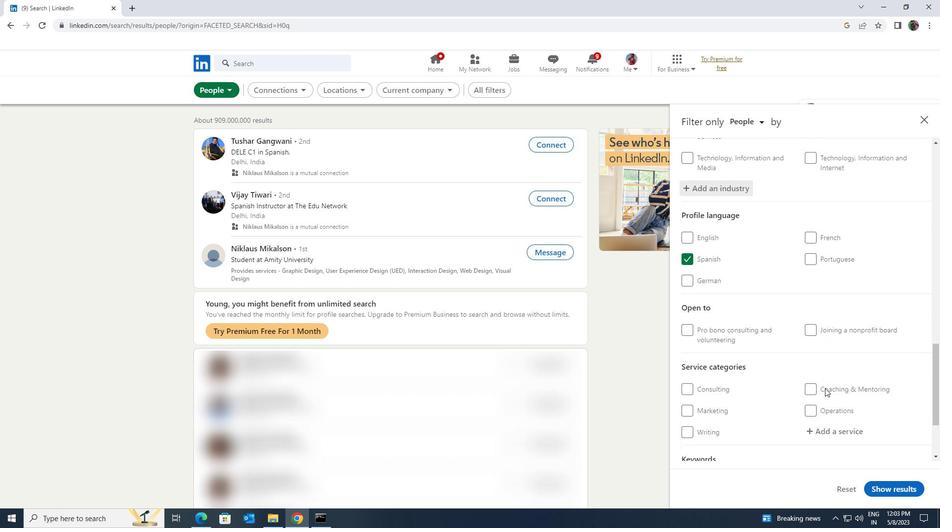
Action: Mouse moved to (825, 388)
Screenshot: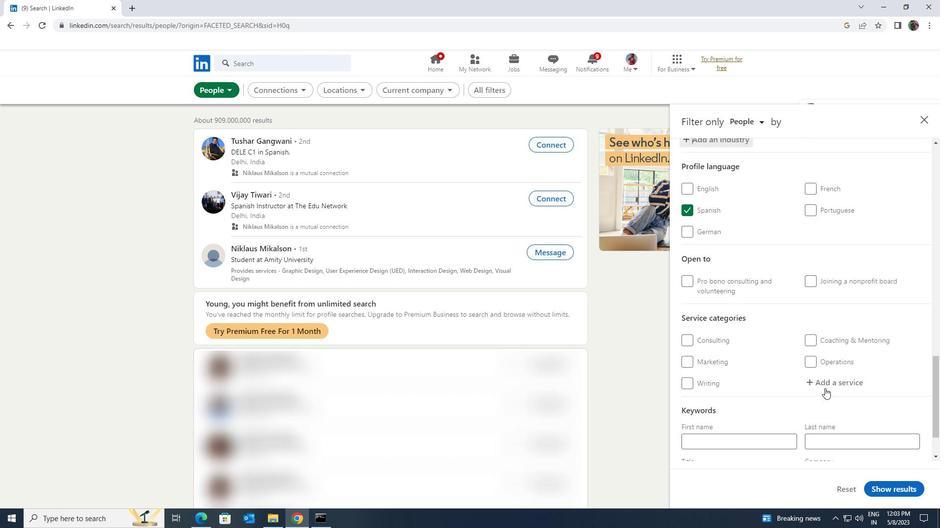 
Action: Mouse pressed left at (825, 388)
Screenshot: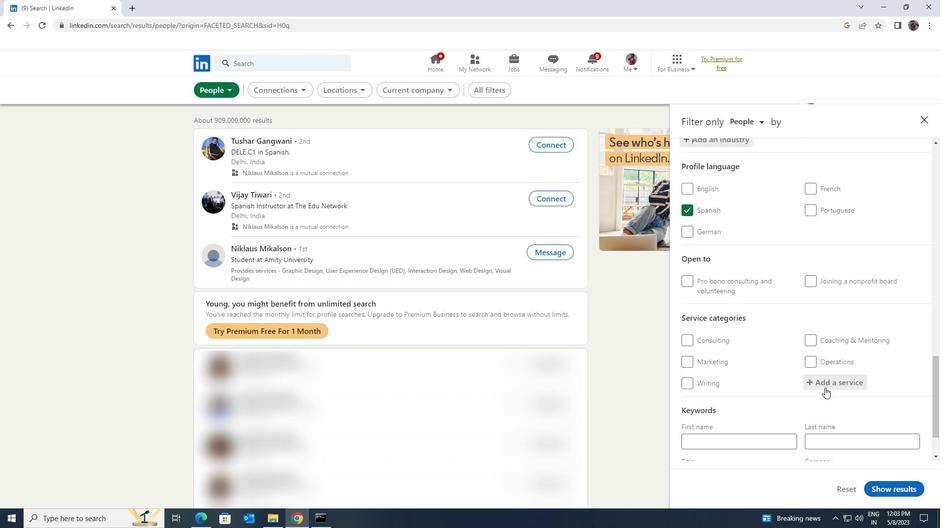 
Action: Key pressed <Key.shift><Key.shift><Key.shift><Key.shift>TECHNICAL<Key.enter>
Screenshot: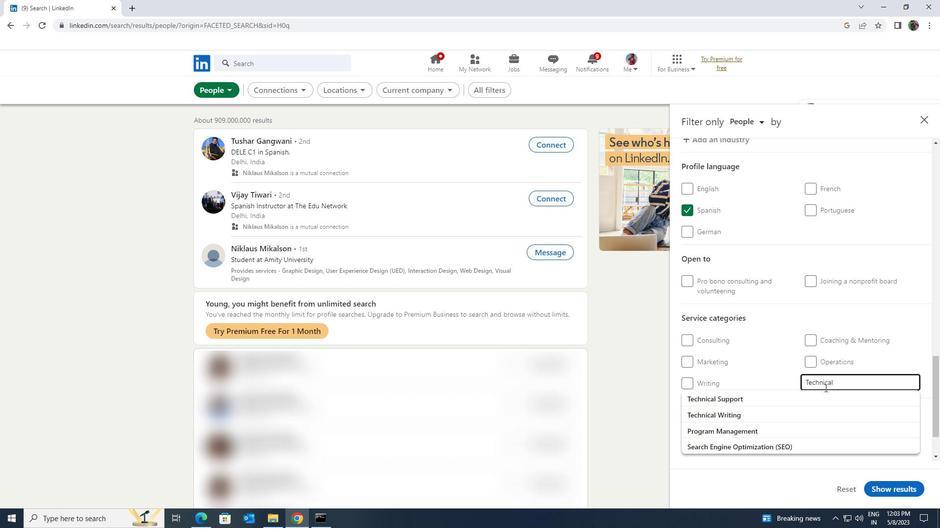 
Action: Mouse moved to (822, 412)
Screenshot: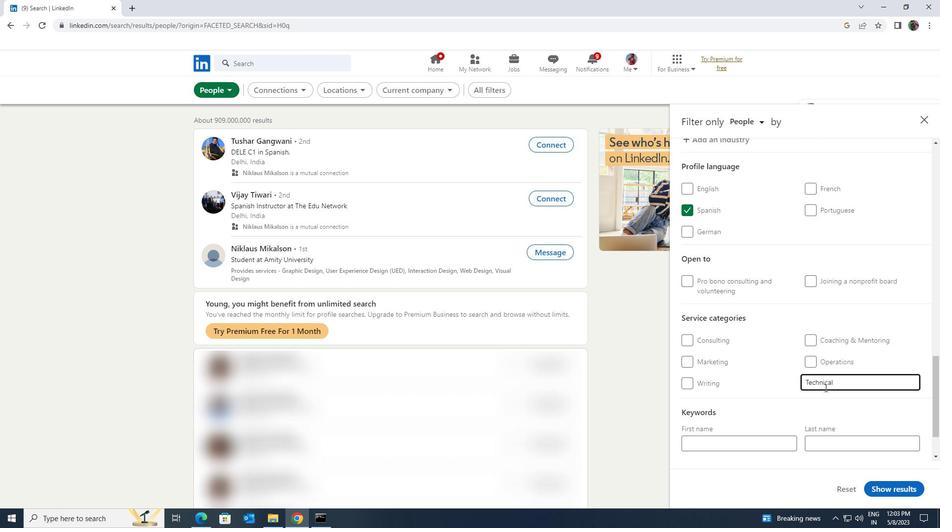 
Action: Mouse scrolled (822, 411) with delta (0, 0)
Screenshot: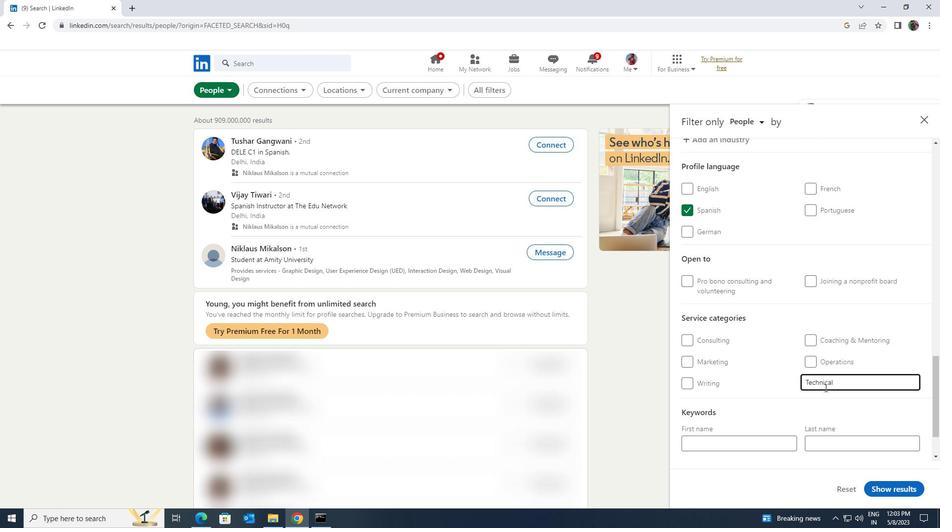 
Action: Mouse moved to (822, 412)
Screenshot: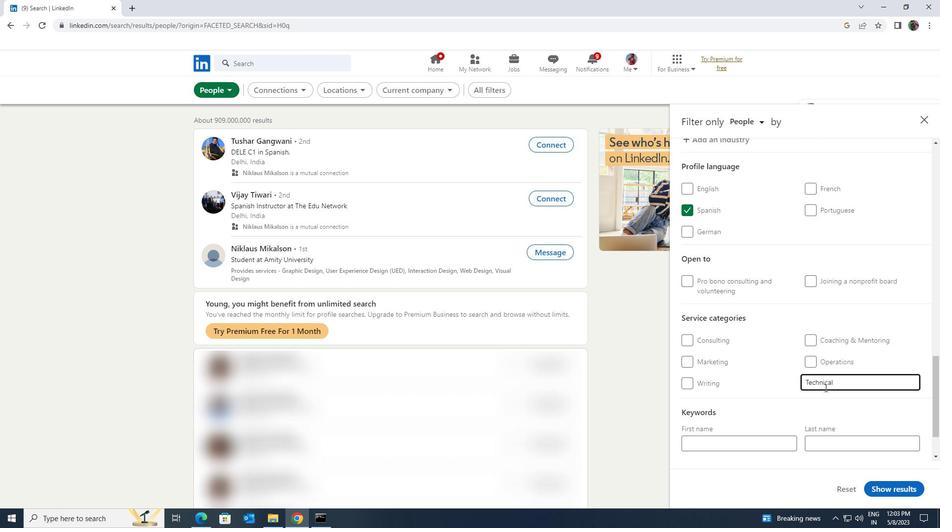 
Action: Mouse scrolled (822, 412) with delta (0, 0)
Screenshot: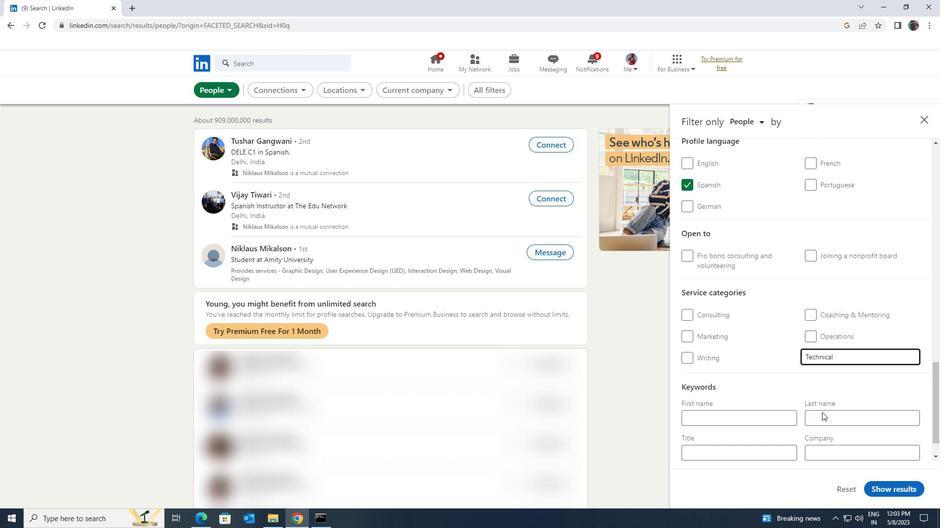 
Action: Mouse moved to (790, 418)
Screenshot: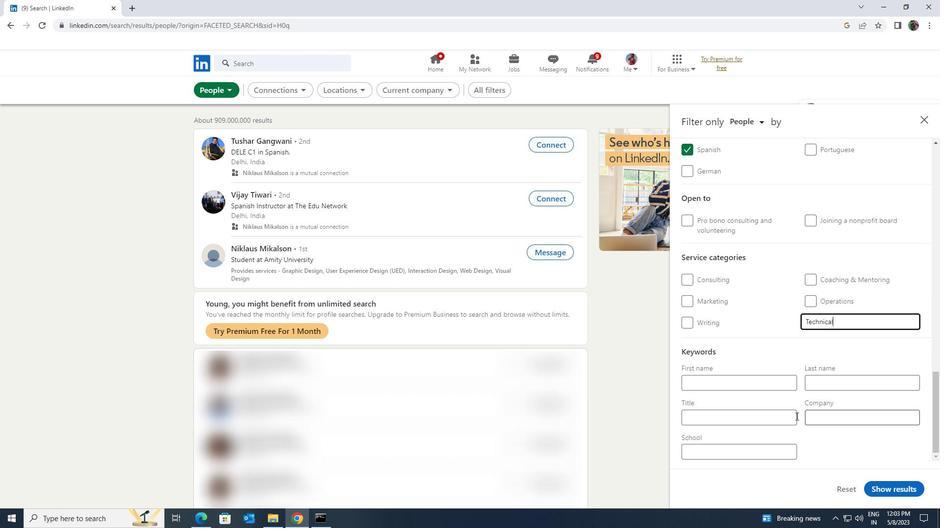 
Action: Mouse pressed left at (790, 418)
Screenshot: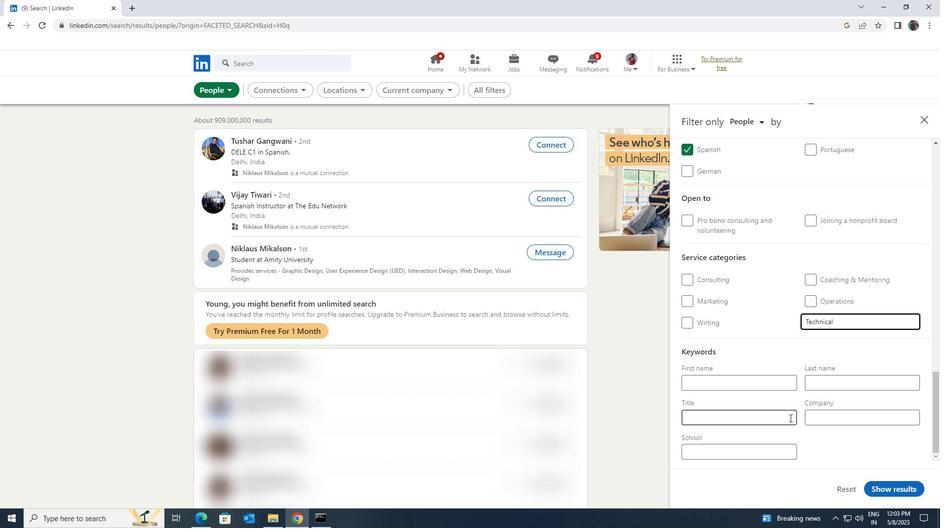 
Action: Key pressed <Key.shift><Key.shift><Key.shift><Key.shift><Key.shift><Key.shift><Key.shift>CHEF<Key.space><Key.shift><Key.shift><Key.shift><Key.shift><Key.shift><Key.shift><Key.shift><Key.shift><Key.shift><Key.shift>EXECUTIVE<Key.space><Key.shift><Key.shift><Key.shift><Key.shift><Key.shift><Key.shift>OFFICER
Screenshot: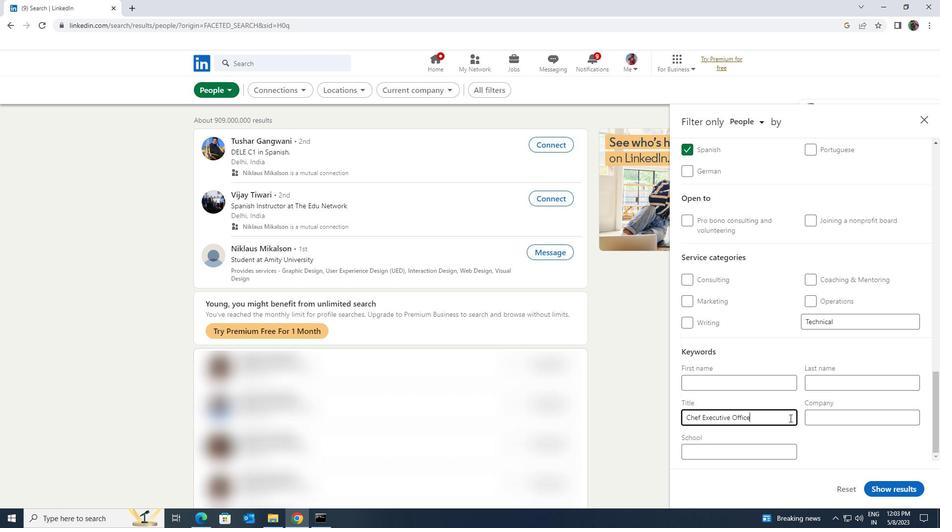 
Action: Mouse moved to (891, 490)
Screenshot: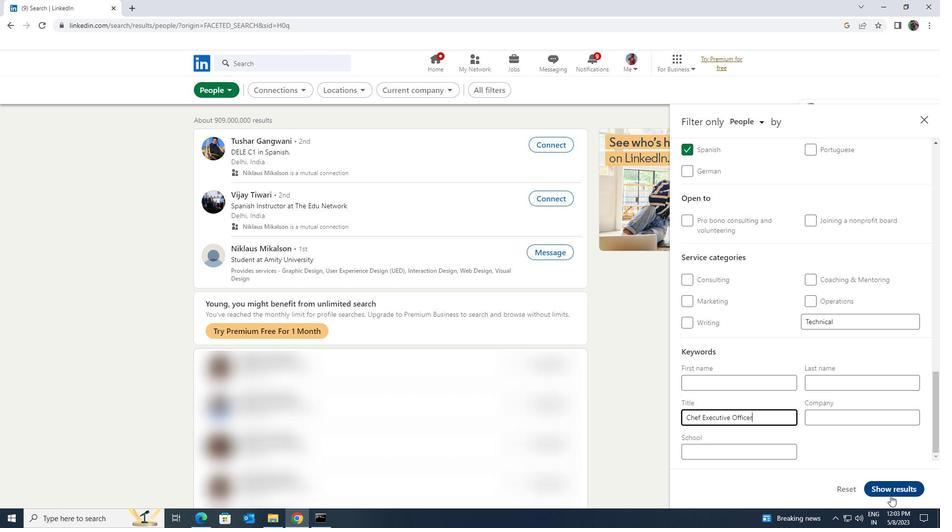 
Action: Mouse pressed left at (891, 490)
Screenshot: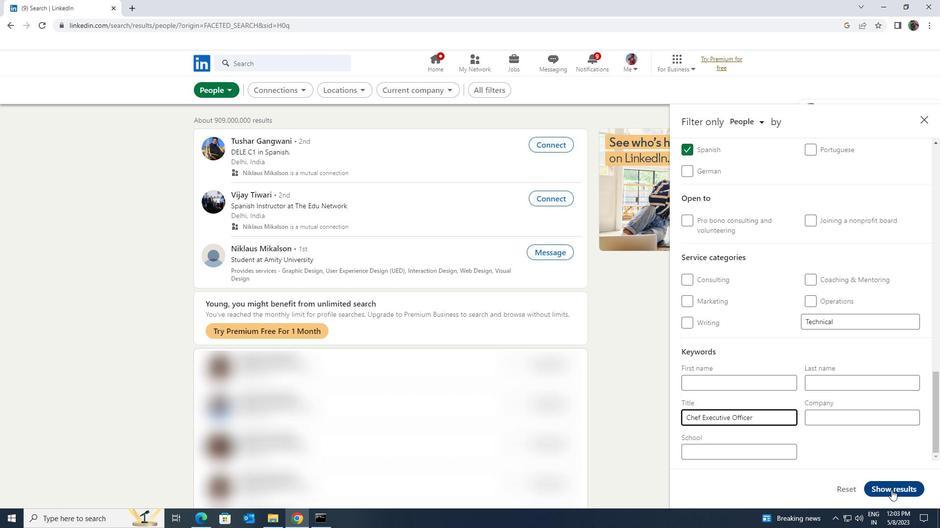 
